Task: Create a due date automation trigger when advanced on, 2 days after a card is due add fields without custom field "Resume" set to a number greater or equal to 1 and greater or equal to 10 at 11:00 AM.
Action: Mouse moved to (1190, 96)
Screenshot: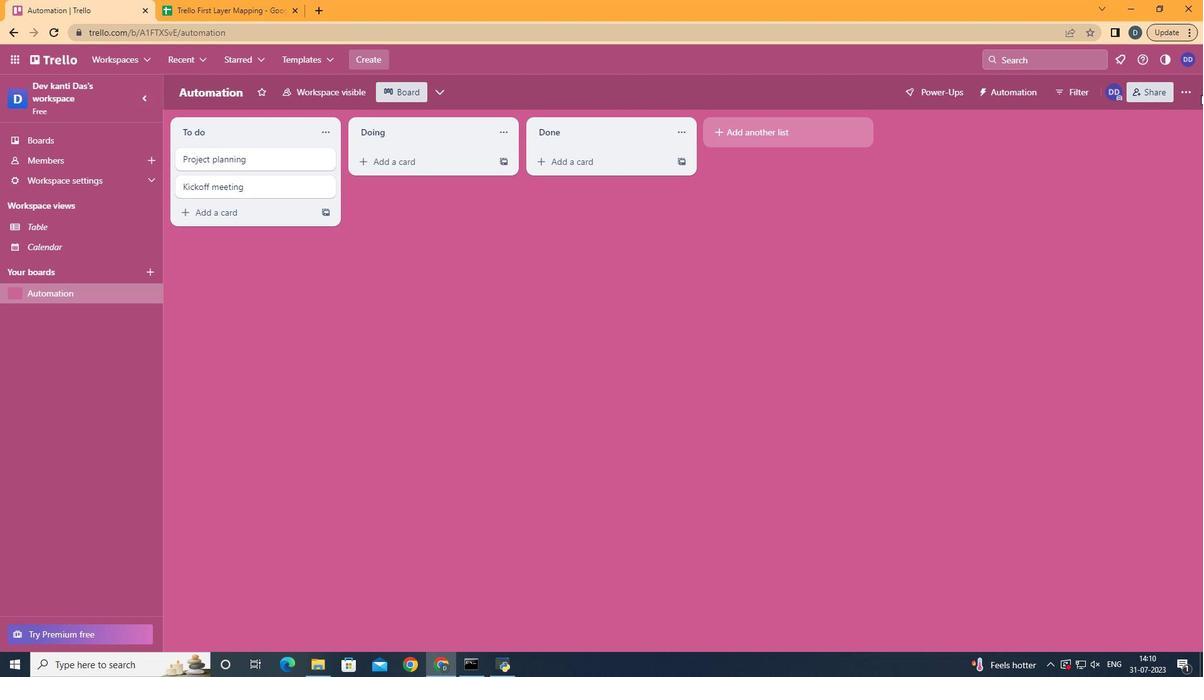 
Action: Mouse pressed left at (1190, 96)
Screenshot: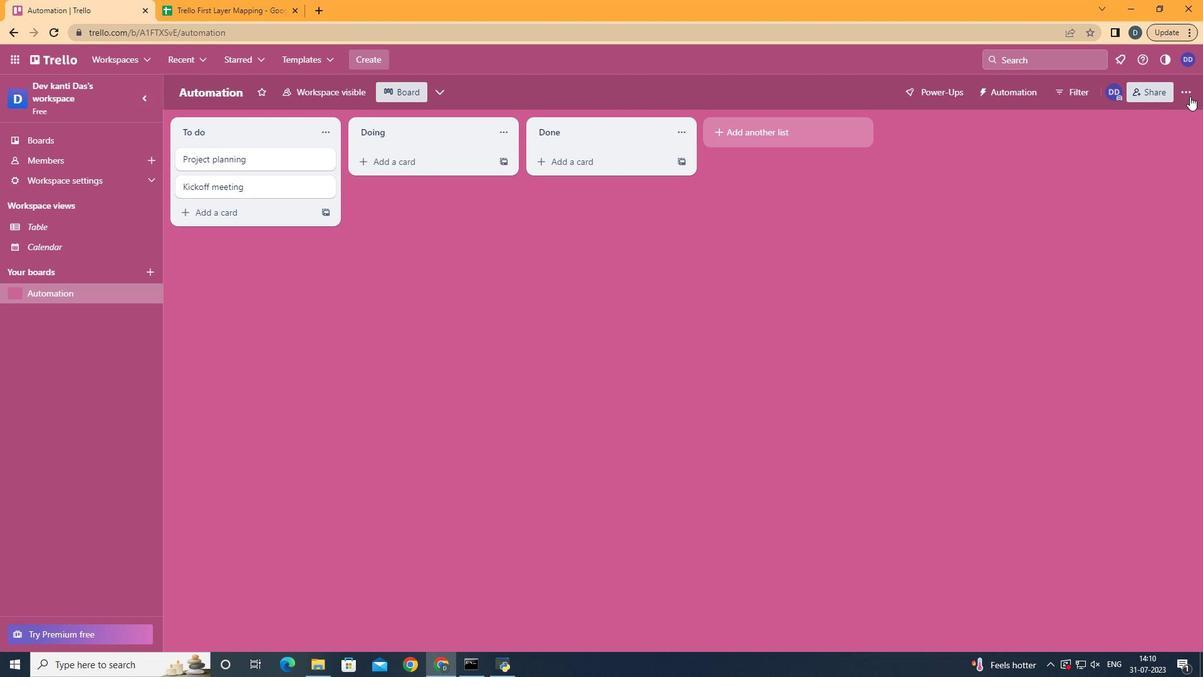 
Action: Mouse moved to (1116, 260)
Screenshot: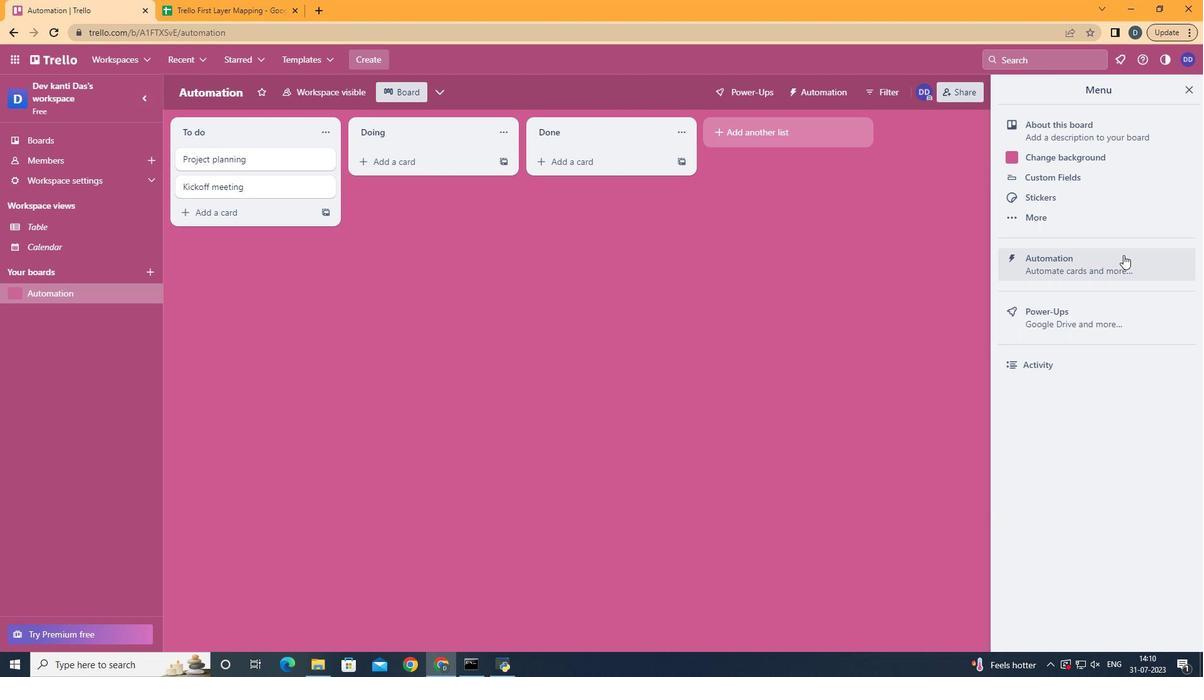 
Action: Mouse pressed left at (1116, 260)
Screenshot: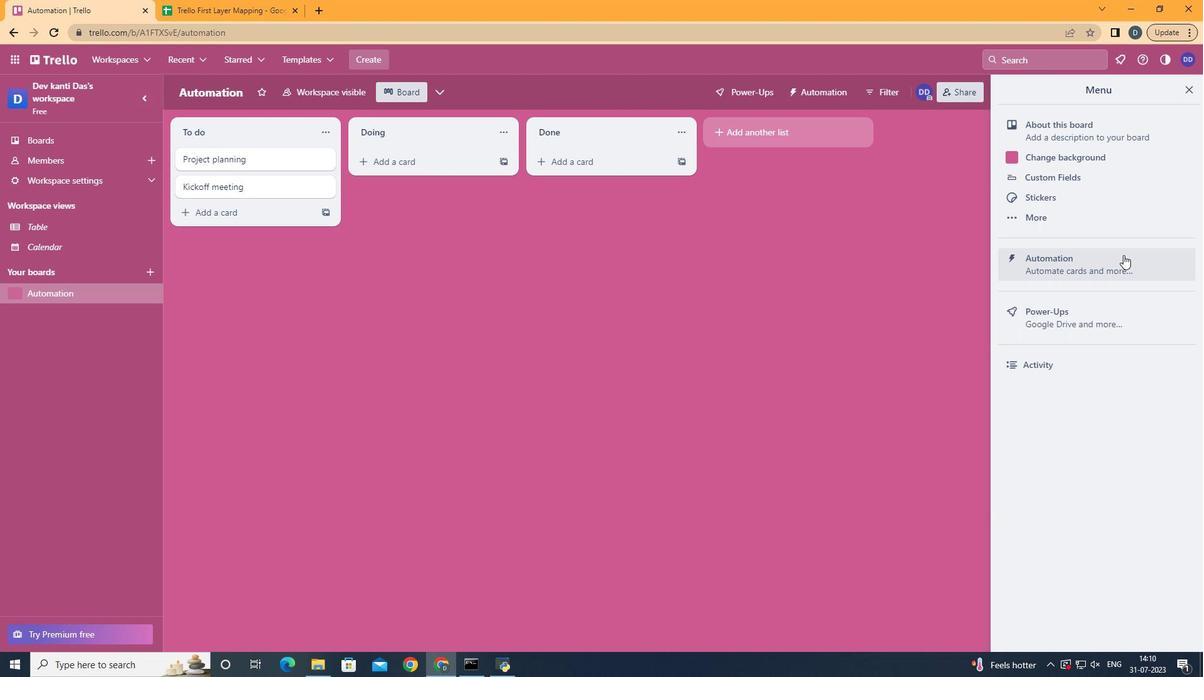 
Action: Mouse moved to (247, 250)
Screenshot: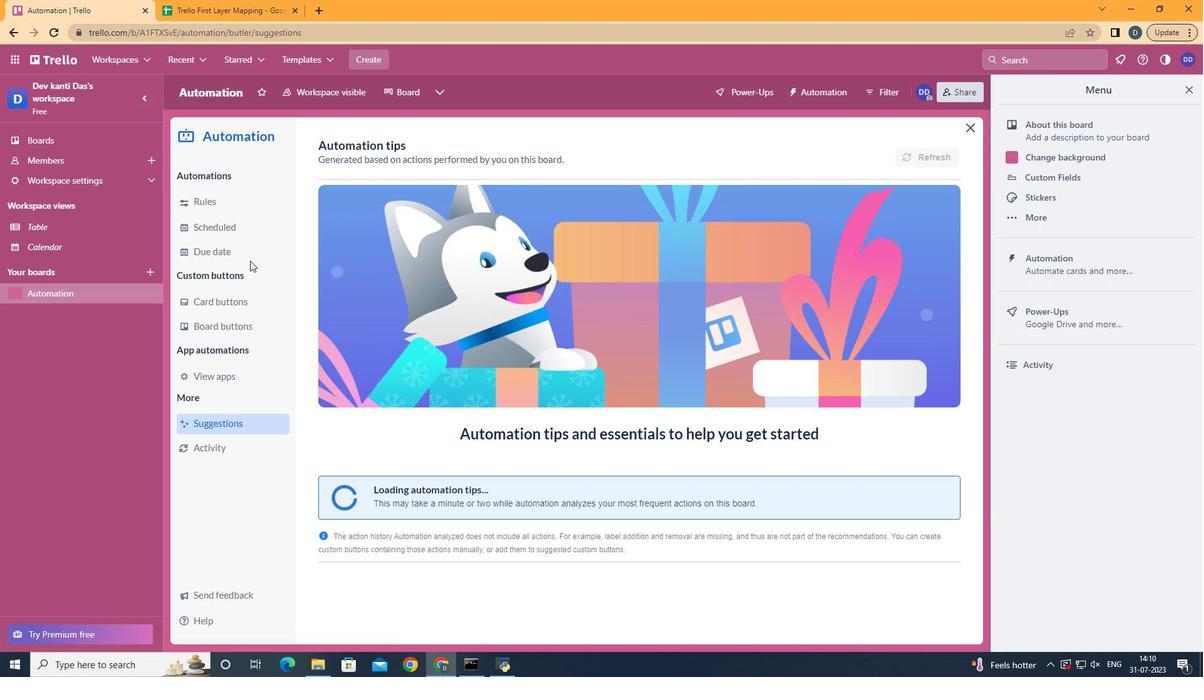 
Action: Mouse pressed left at (247, 250)
Screenshot: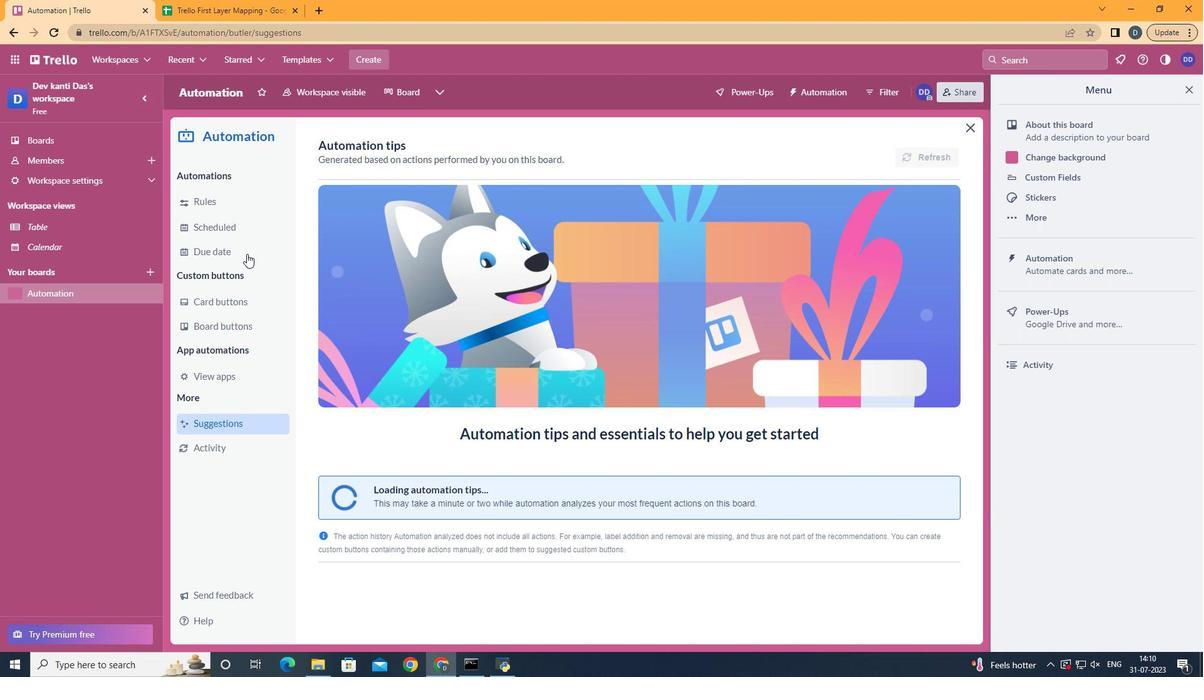 
Action: Mouse moved to (909, 141)
Screenshot: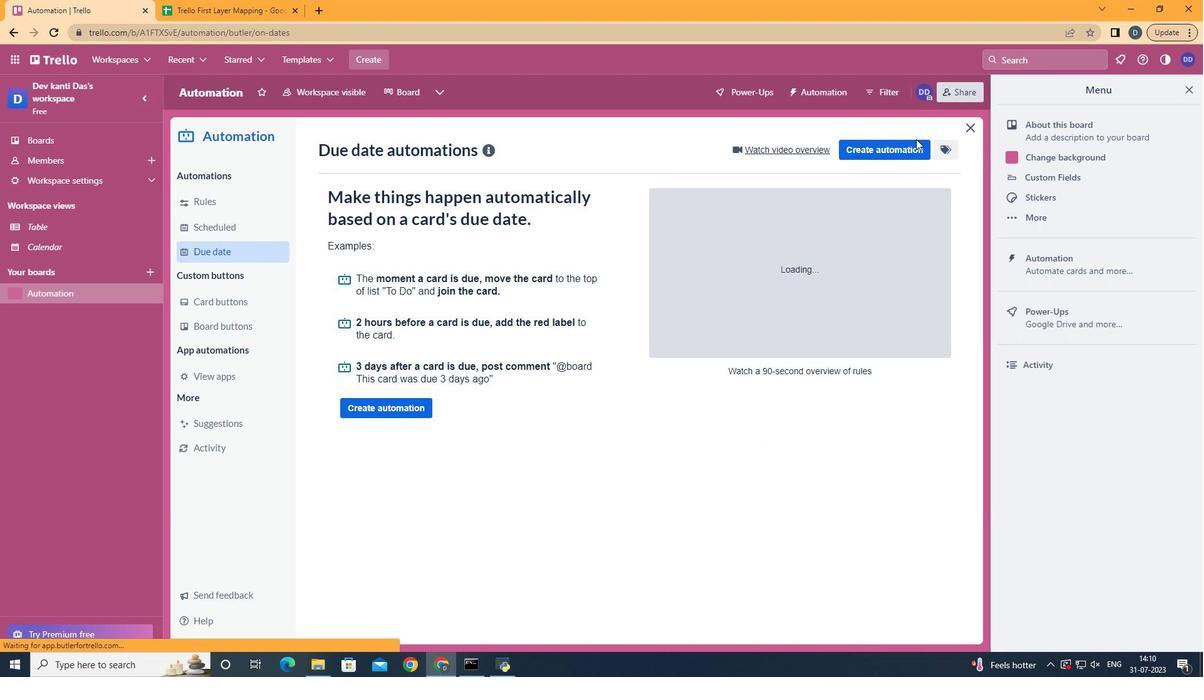 
Action: Mouse pressed left at (909, 141)
Screenshot: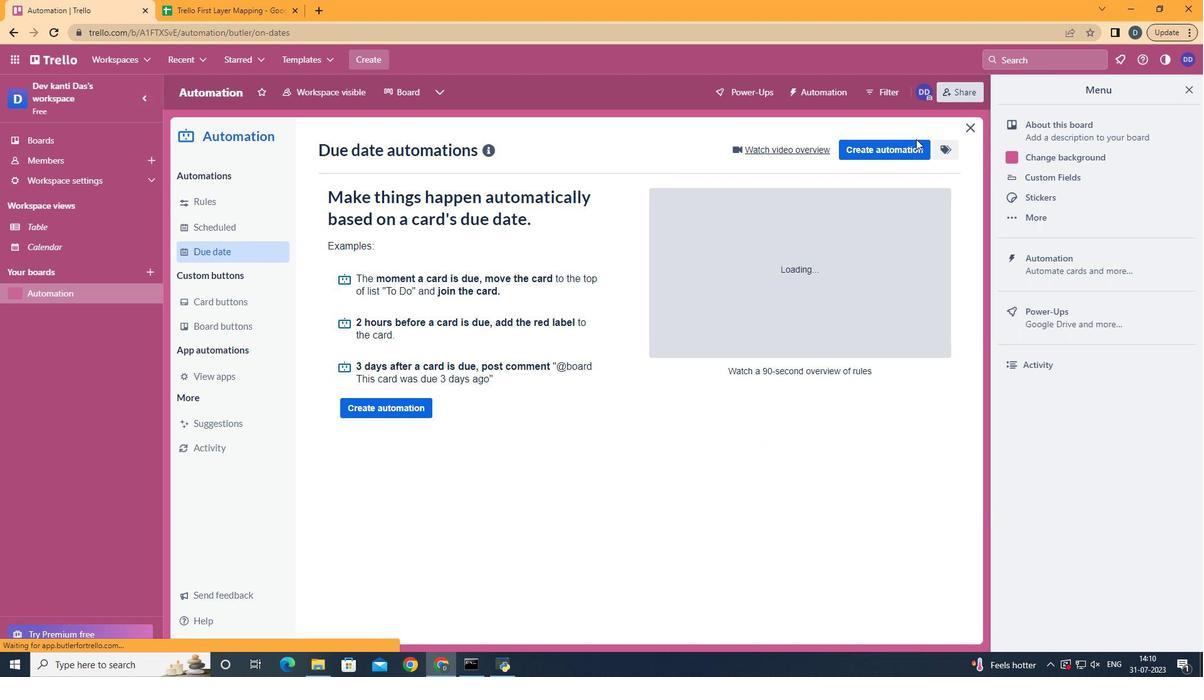
Action: Mouse moved to (616, 271)
Screenshot: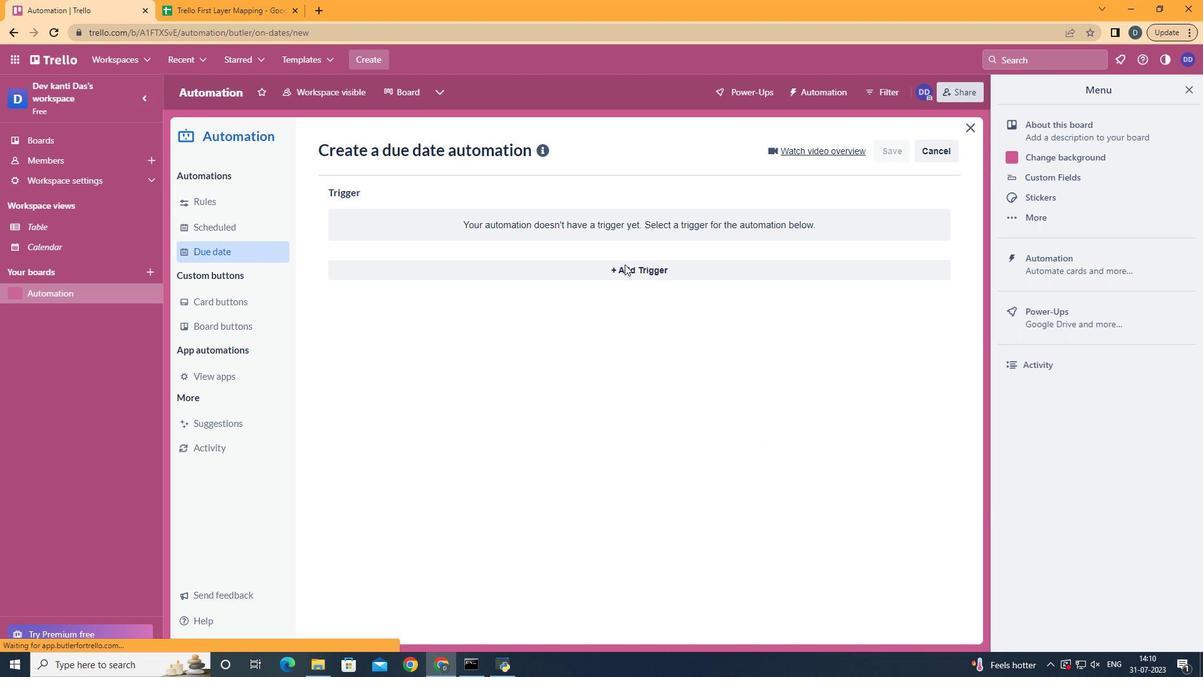 
Action: Mouse pressed left at (616, 271)
Screenshot: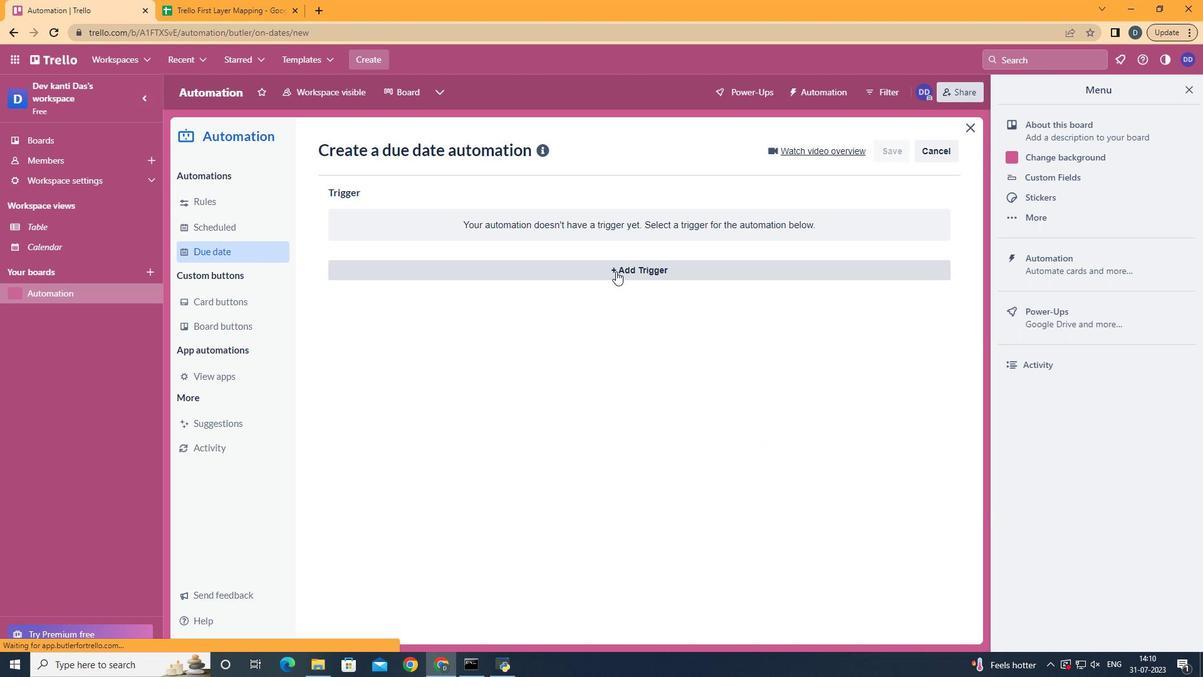 
Action: Mouse moved to (446, 505)
Screenshot: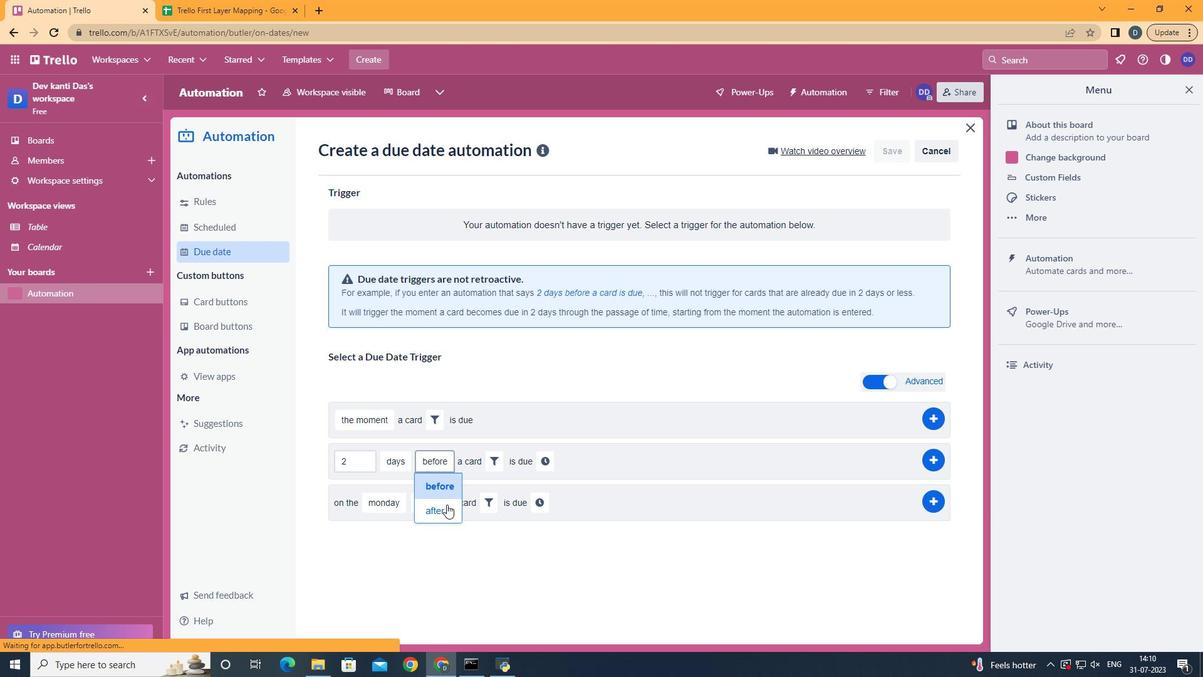 
Action: Mouse pressed left at (446, 505)
Screenshot: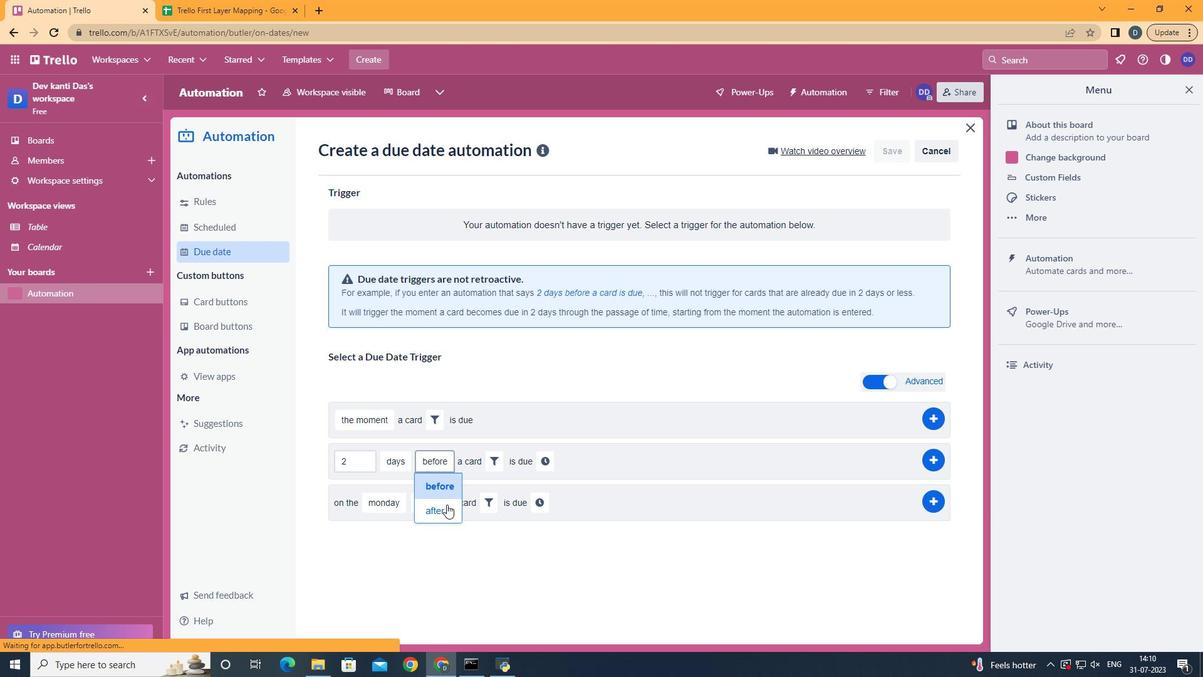 
Action: Mouse moved to (489, 469)
Screenshot: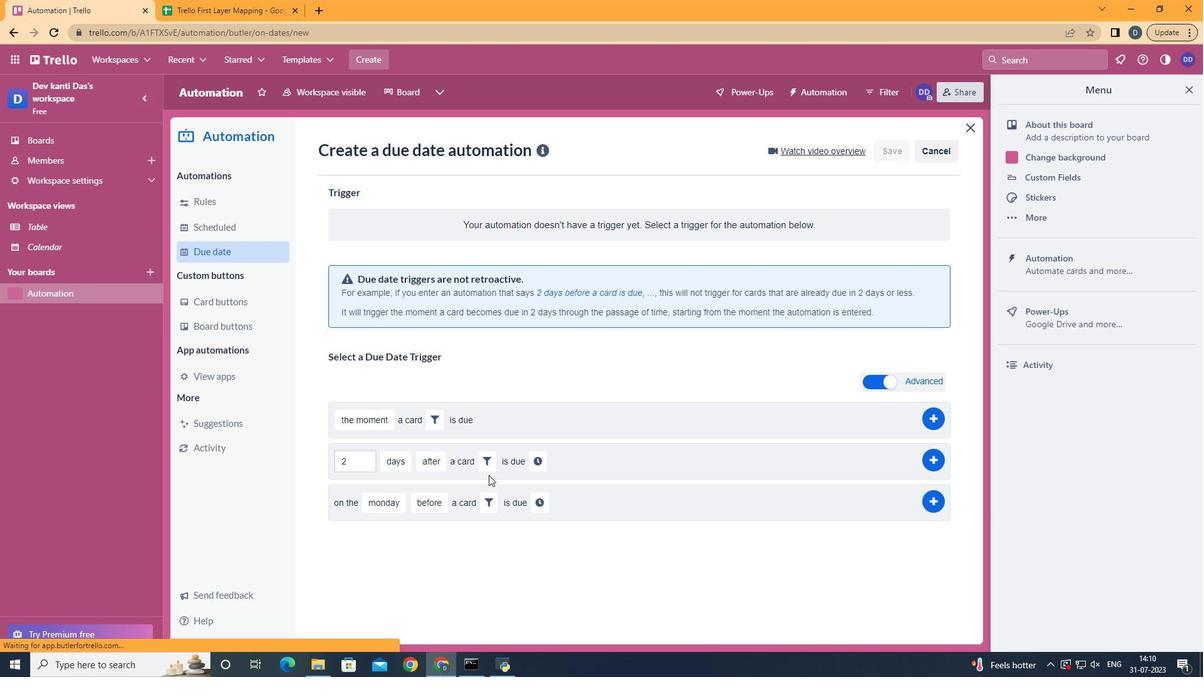 
Action: Mouse pressed left at (489, 469)
Screenshot: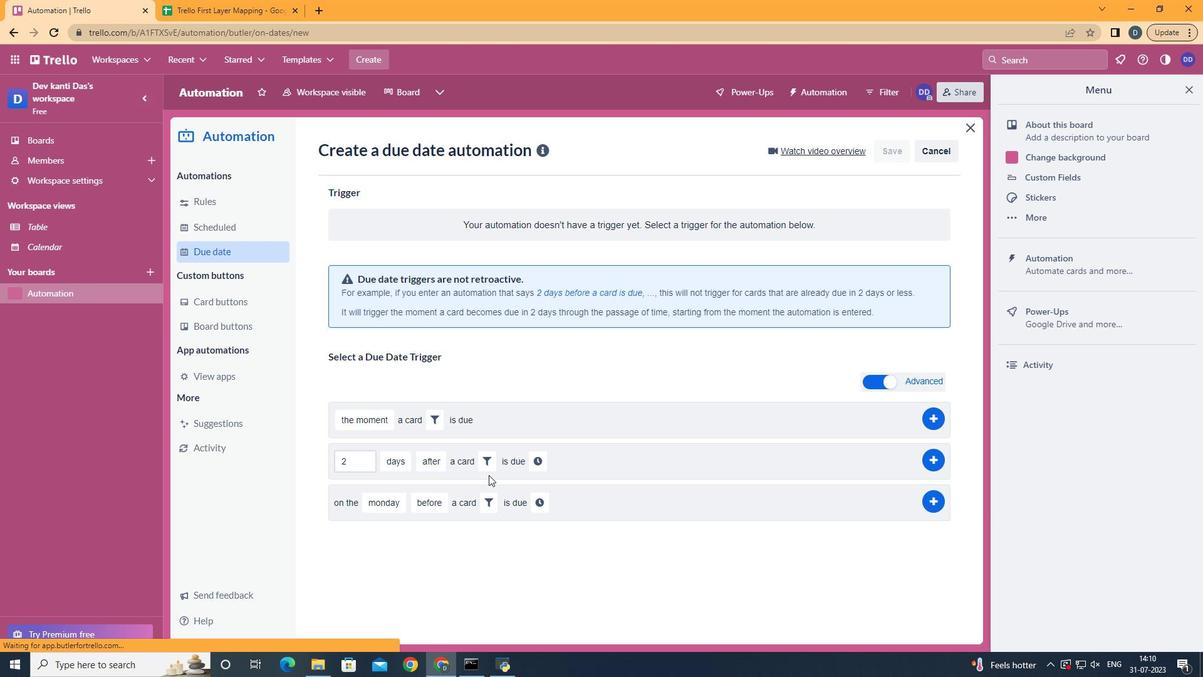 
Action: Mouse moved to (699, 505)
Screenshot: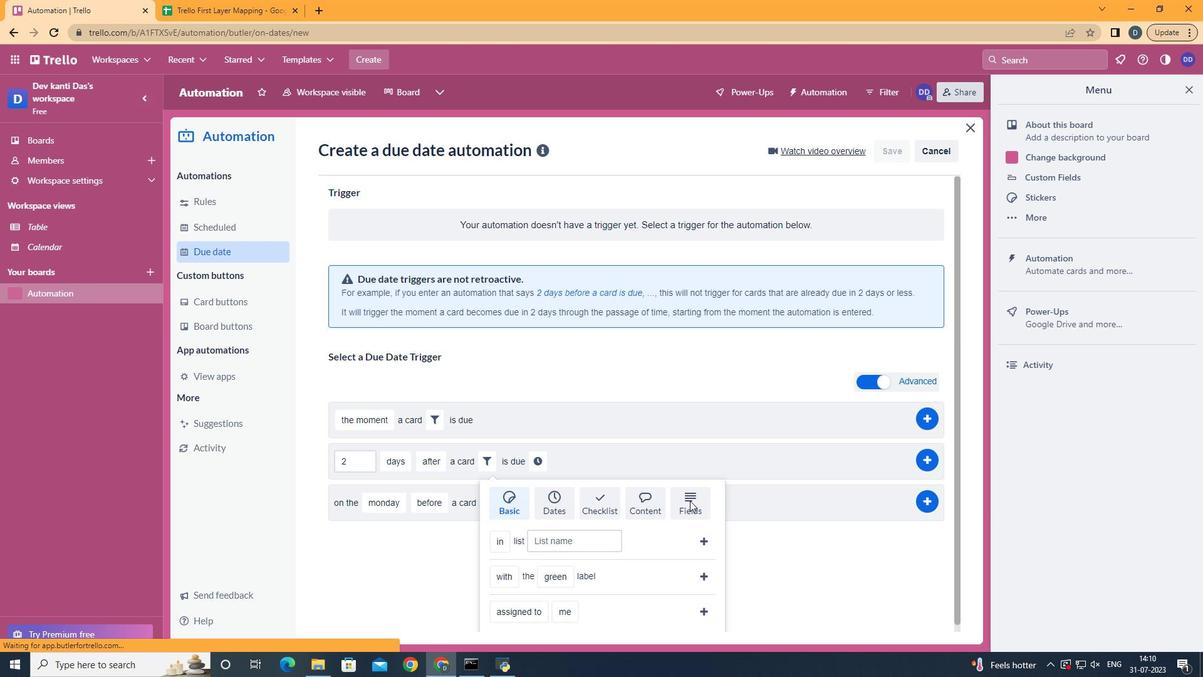 
Action: Mouse pressed left at (699, 505)
Screenshot: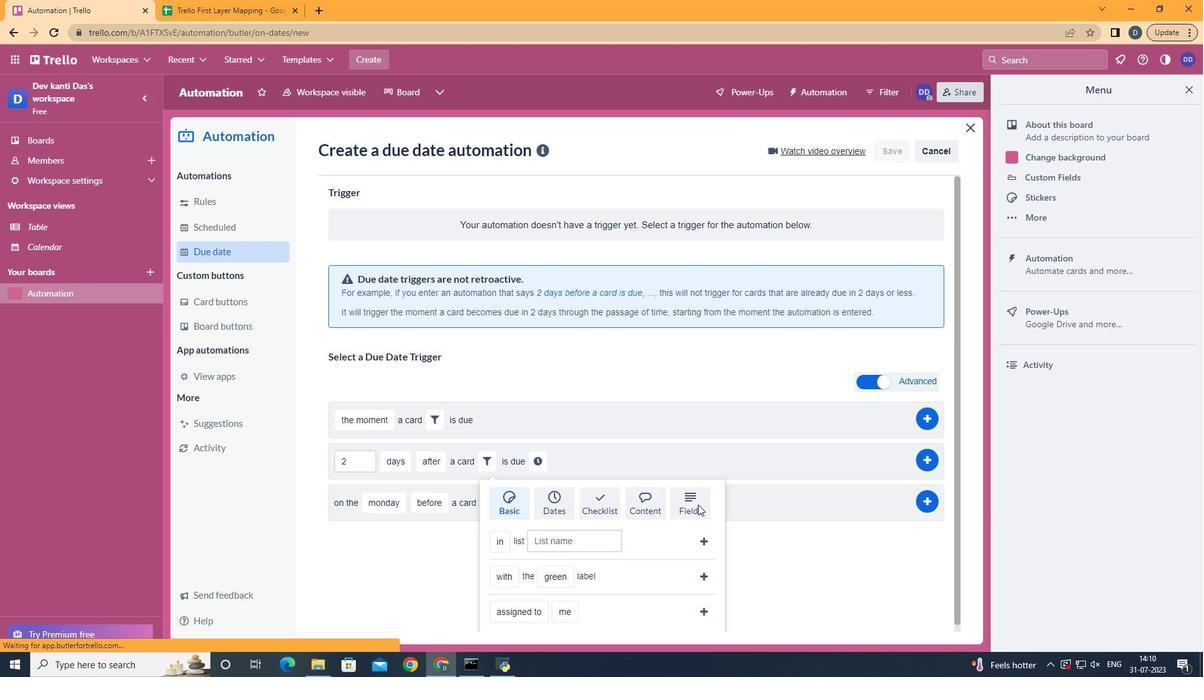 
Action: Mouse scrolled (699, 504) with delta (0, 0)
Screenshot: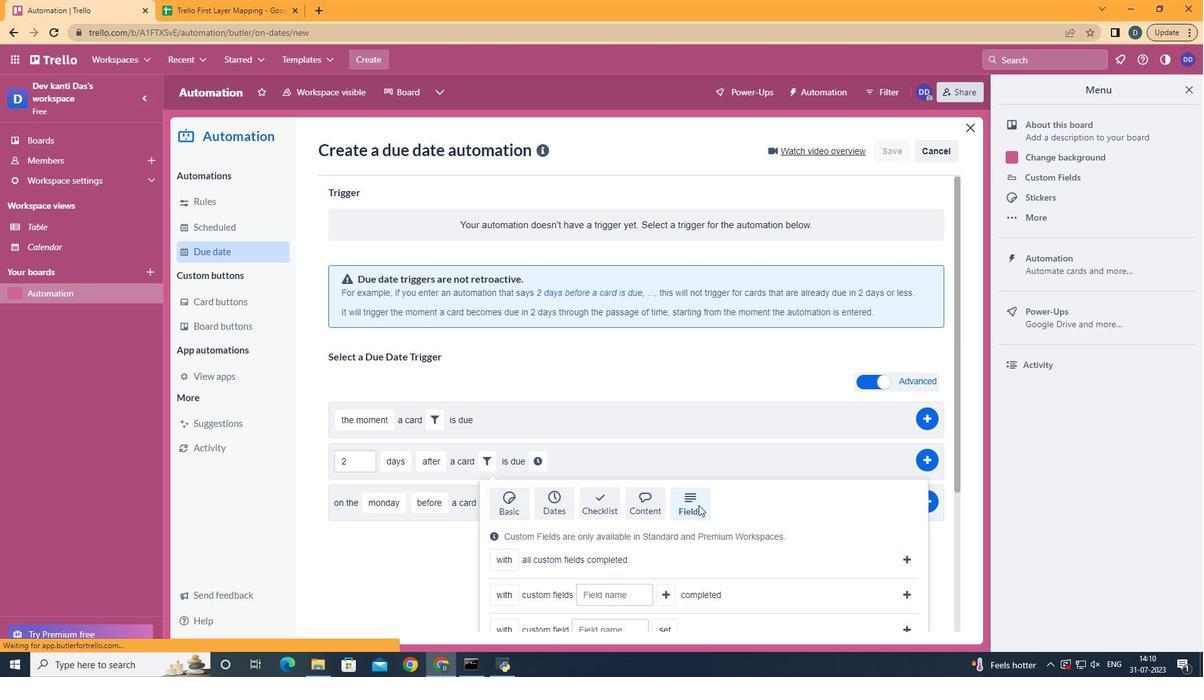 
Action: Mouse scrolled (699, 504) with delta (0, 0)
Screenshot: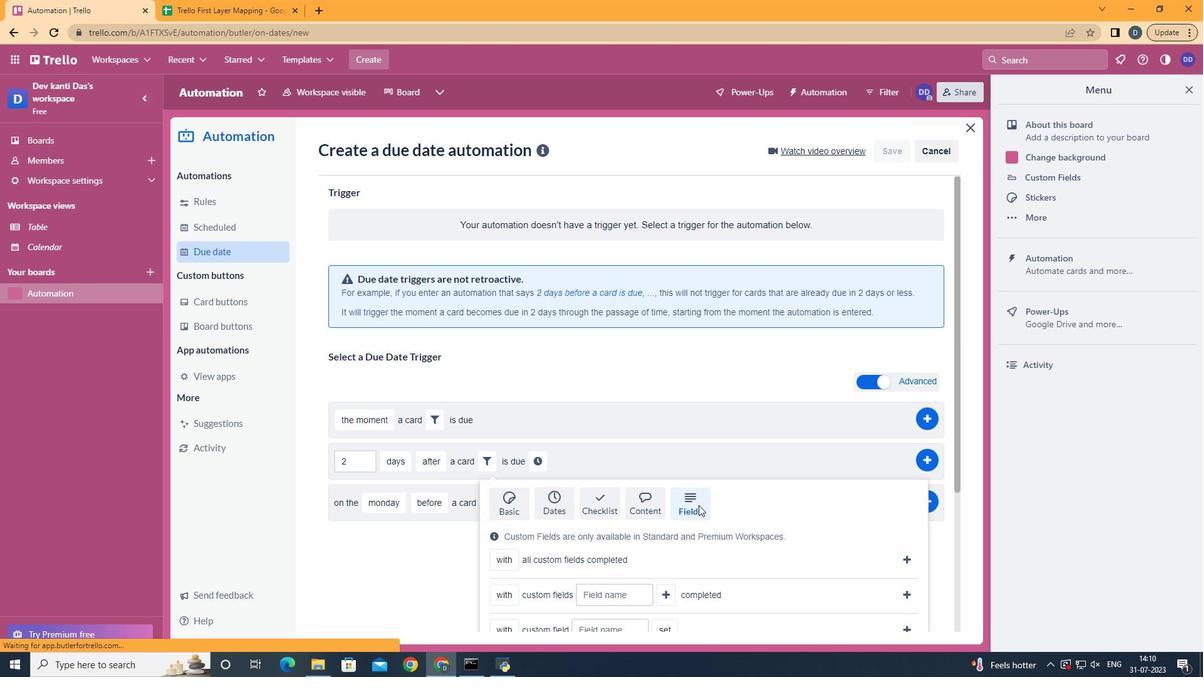 
Action: Mouse scrolled (699, 504) with delta (0, 0)
Screenshot: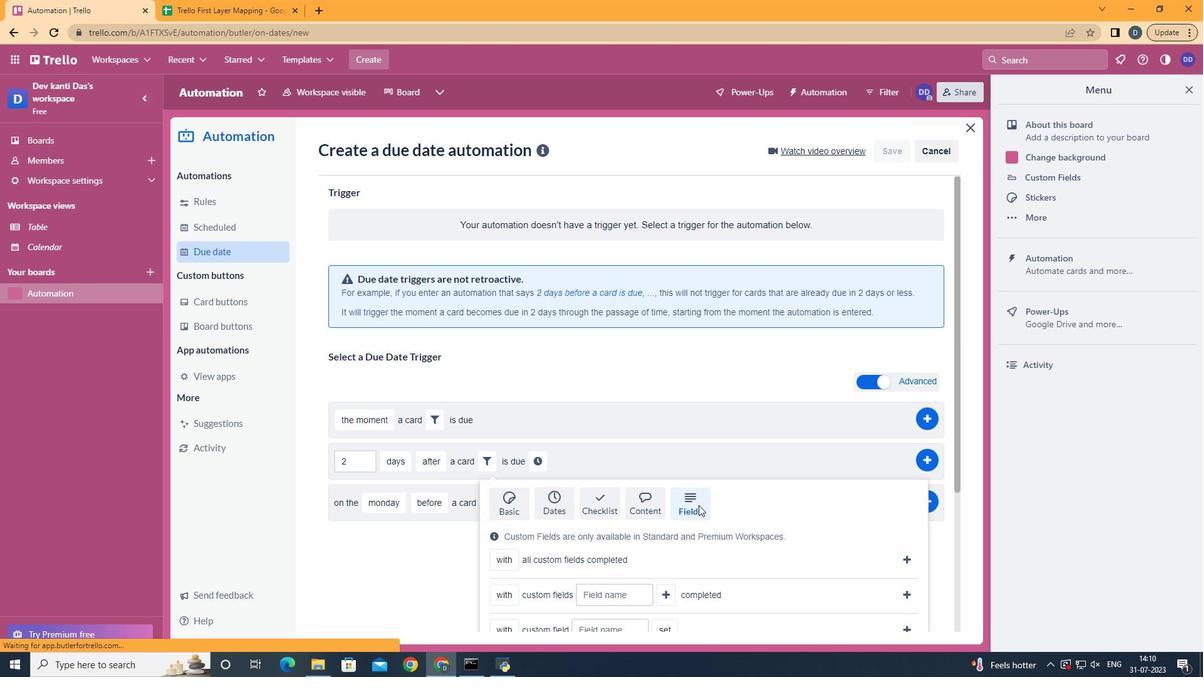 
Action: Mouse scrolled (699, 504) with delta (0, 0)
Screenshot: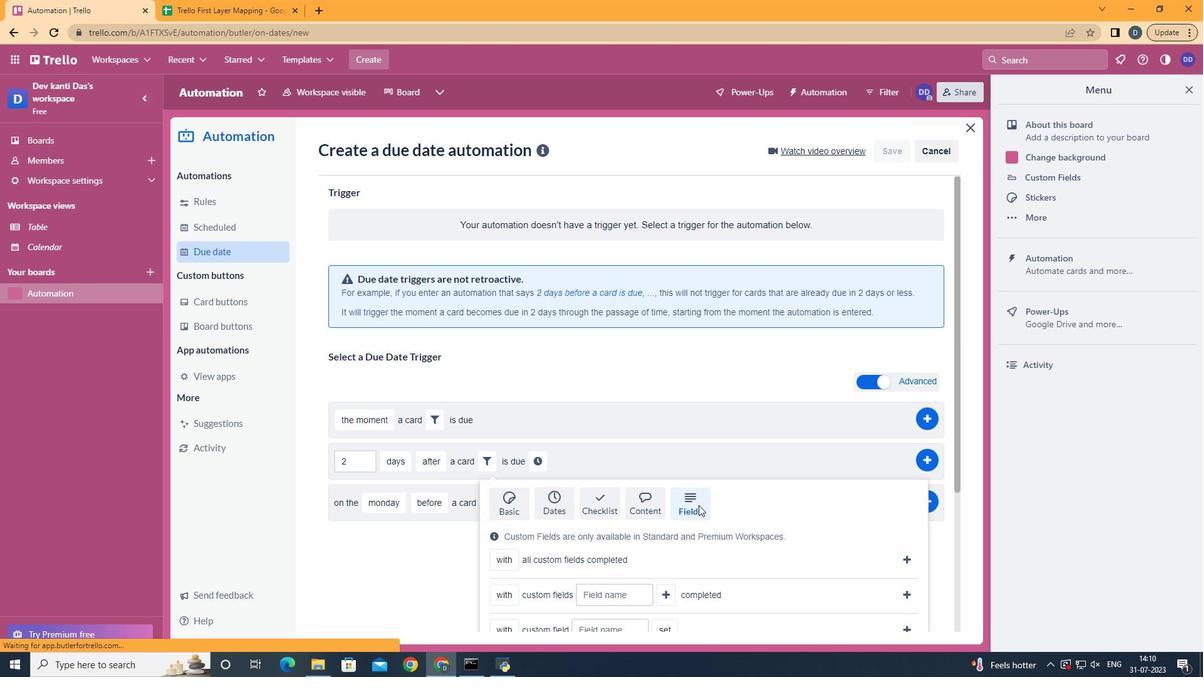 
Action: Mouse scrolled (699, 504) with delta (0, 0)
Screenshot: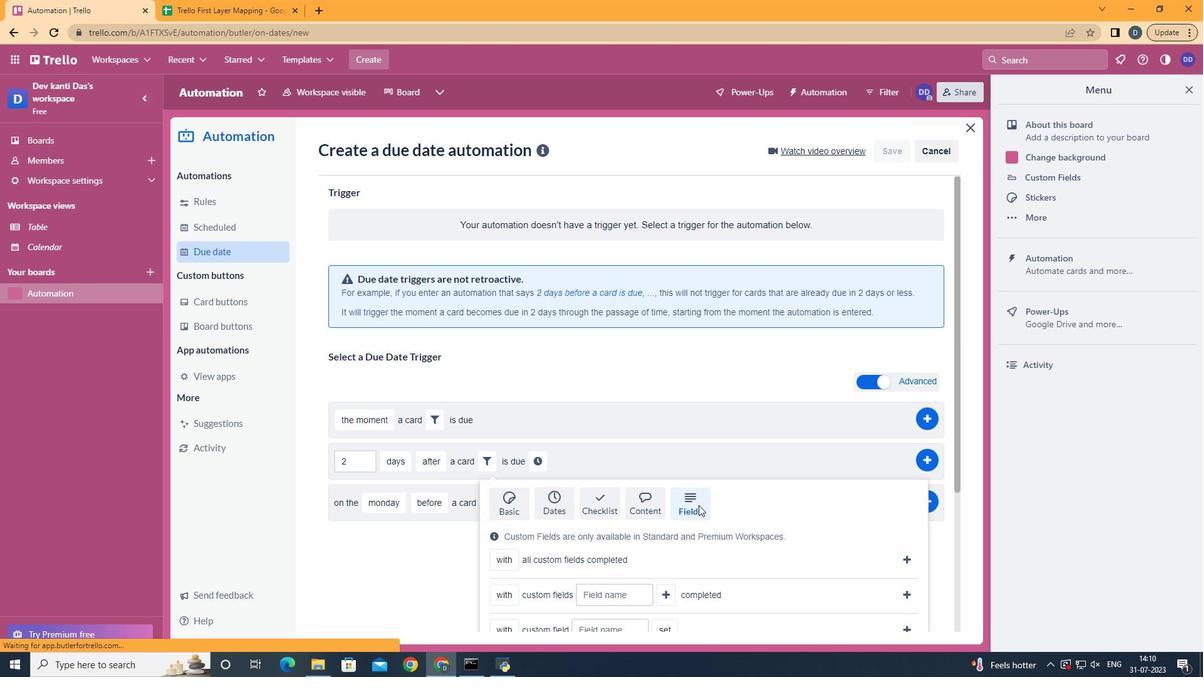 
Action: Mouse moved to (504, 583)
Screenshot: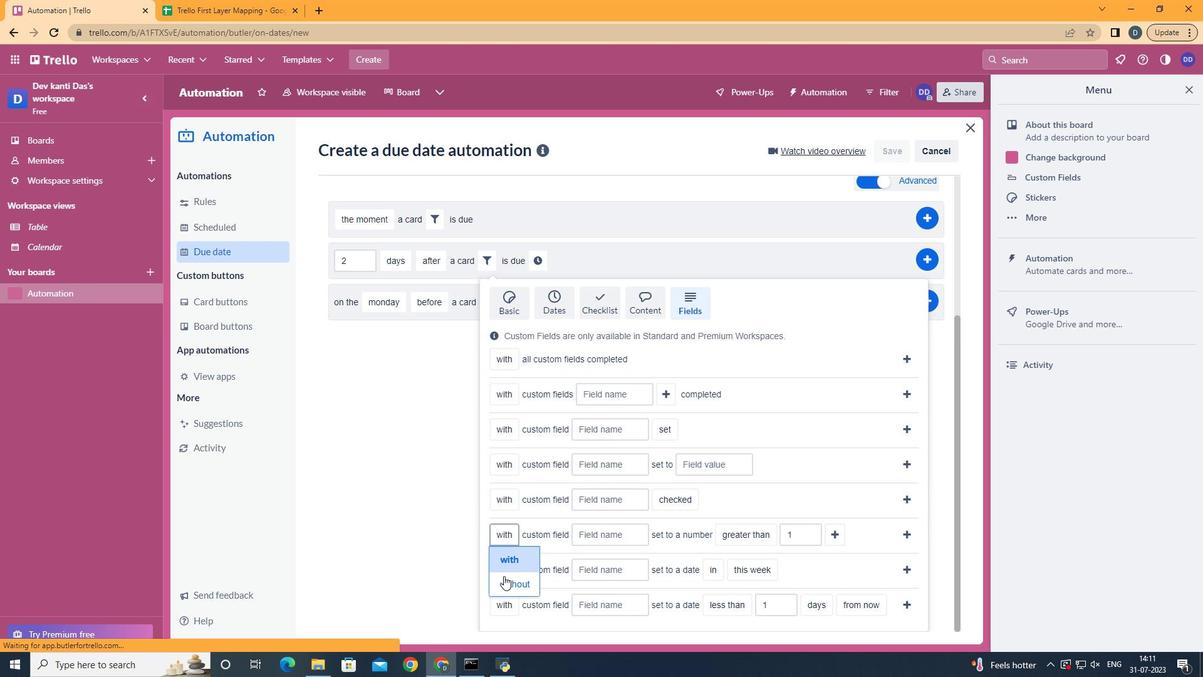 
Action: Mouse pressed left at (504, 583)
Screenshot: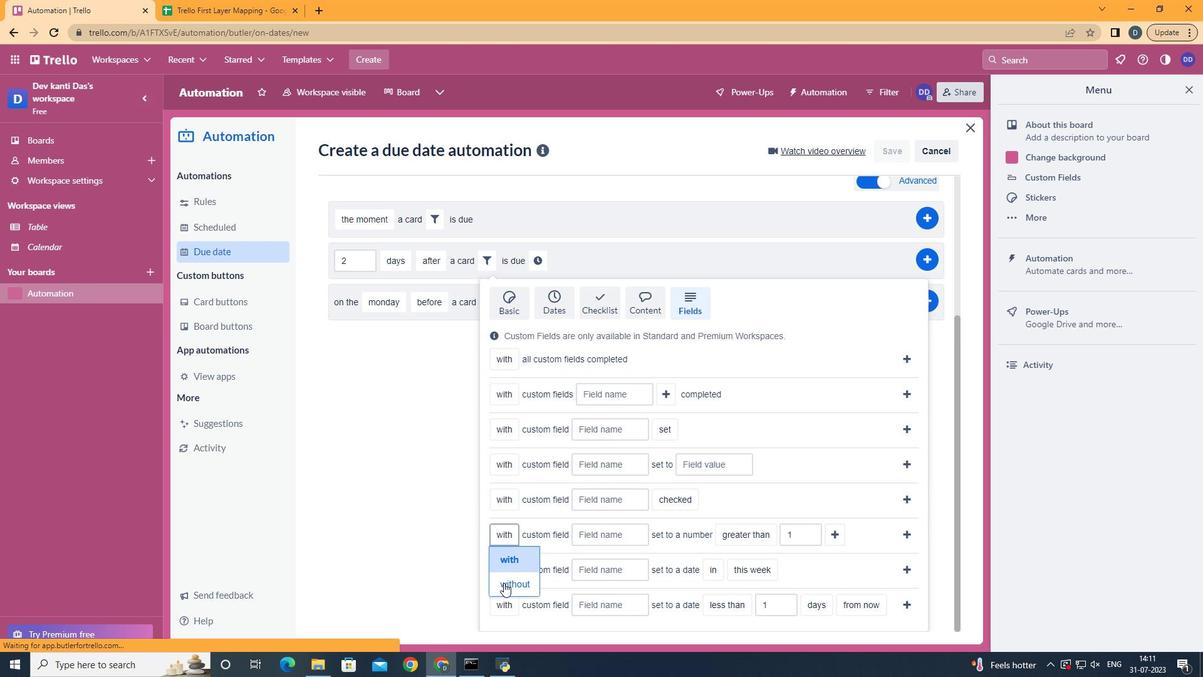 
Action: Mouse moved to (630, 534)
Screenshot: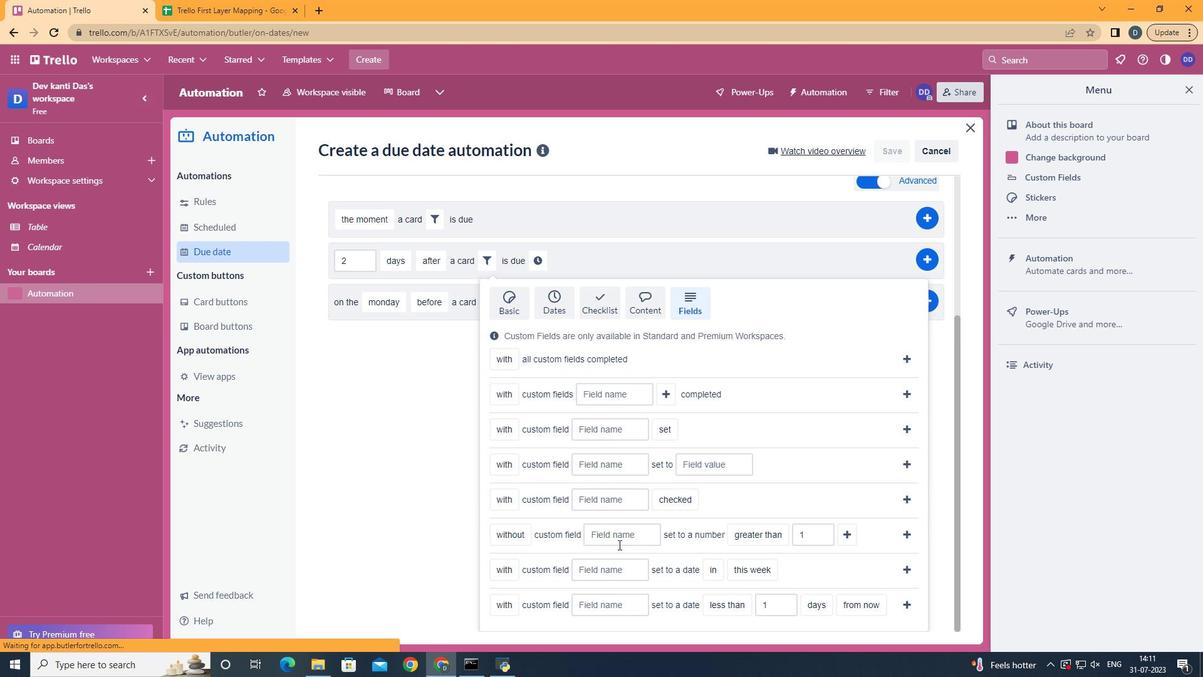
Action: Mouse pressed left at (630, 534)
Screenshot: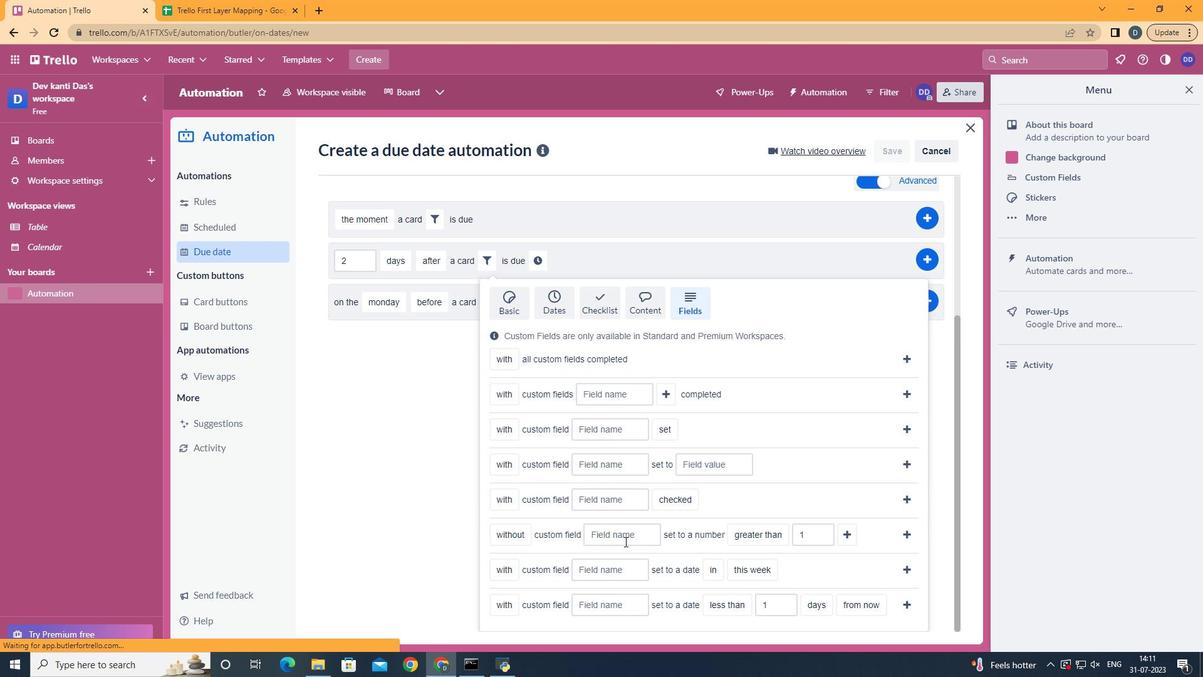 
Action: Key pressed <Key.shift>Resume
Screenshot: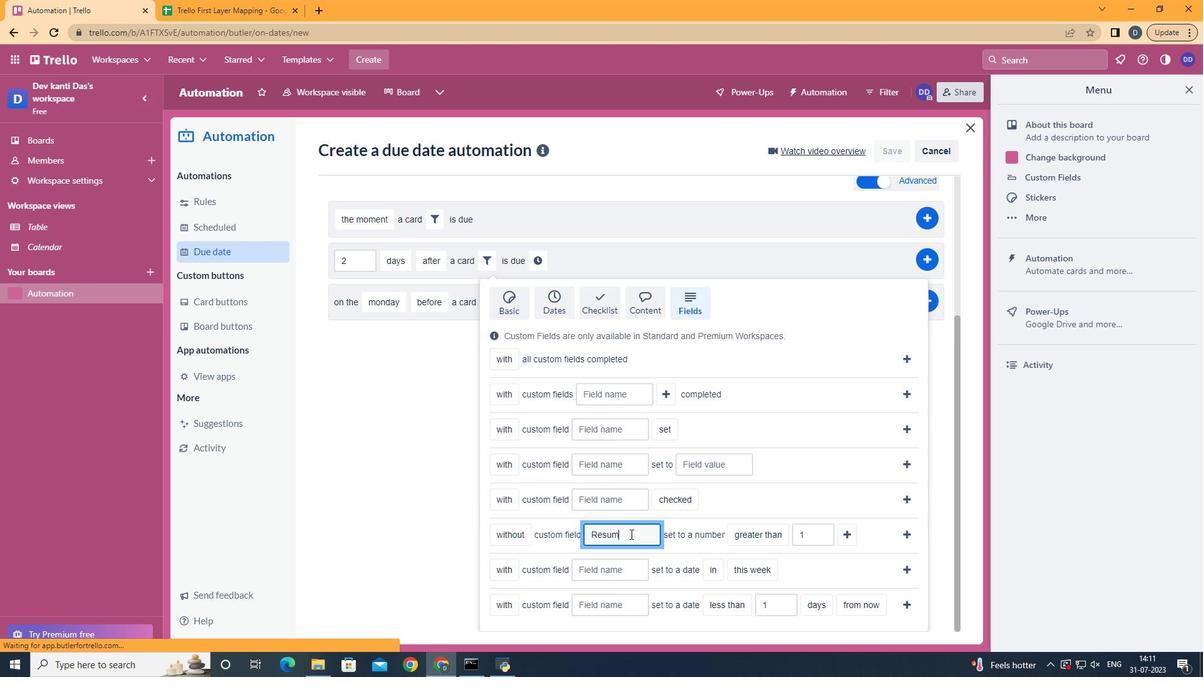 
Action: Mouse moved to (783, 460)
Screenshot: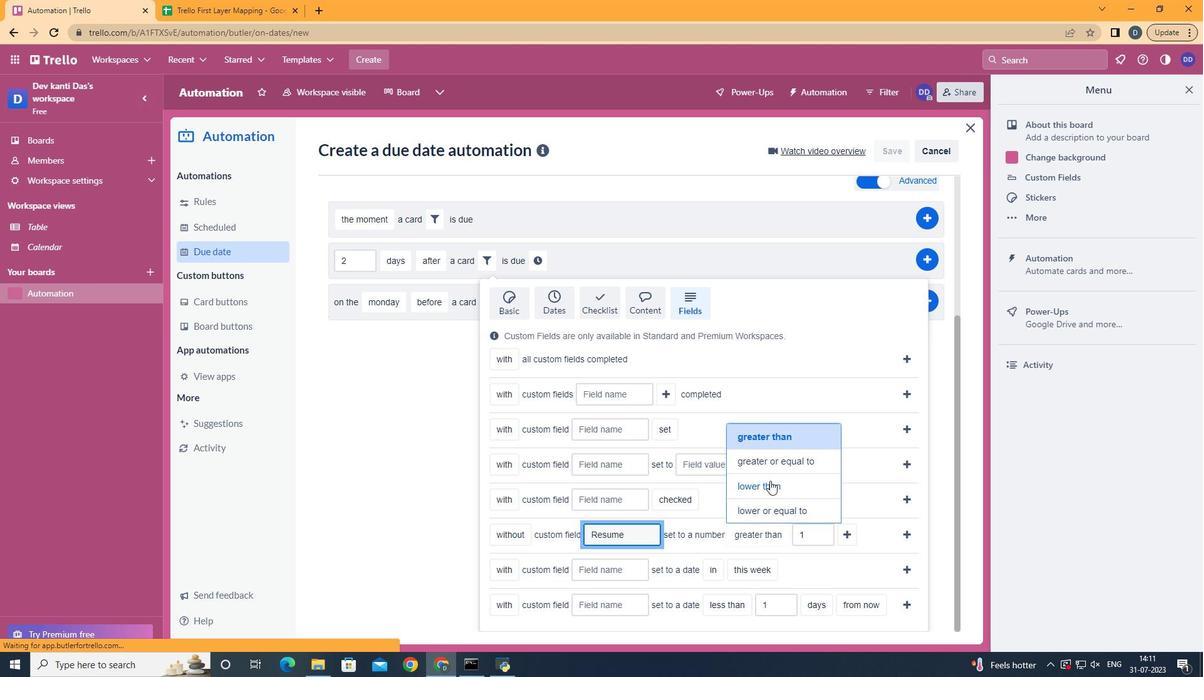 
Action: Mouse pressed left at (783, 460)
Screenshot: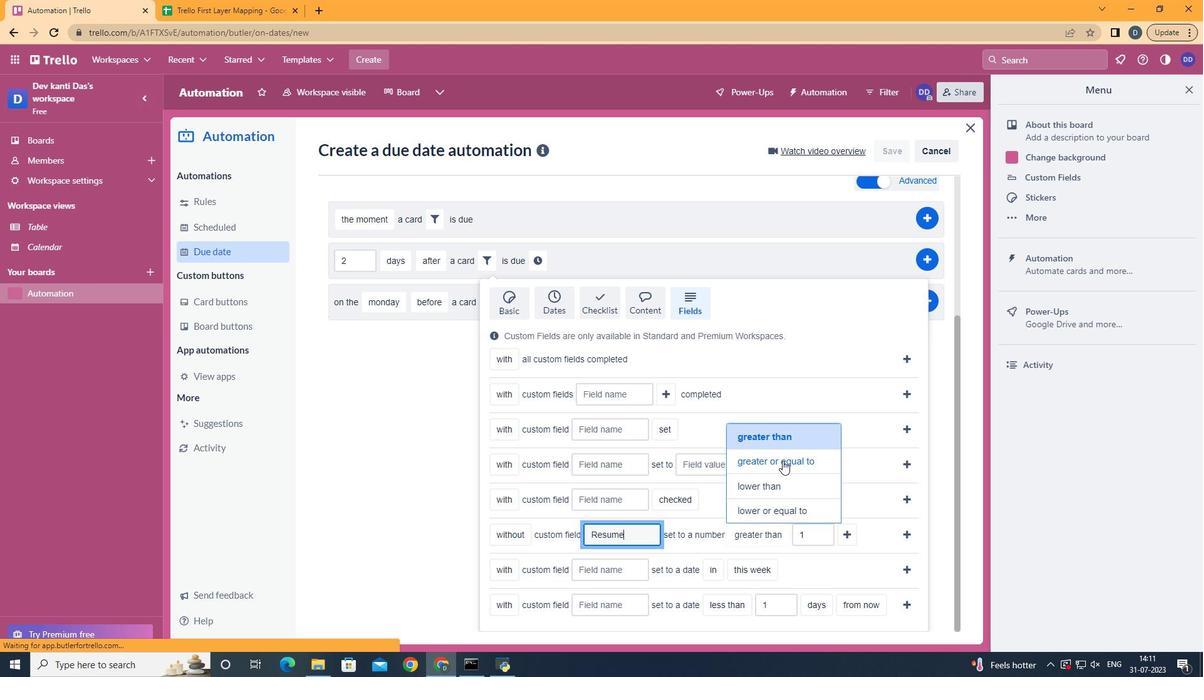
Action: Mouse moved to (870, 528)
Screenshot: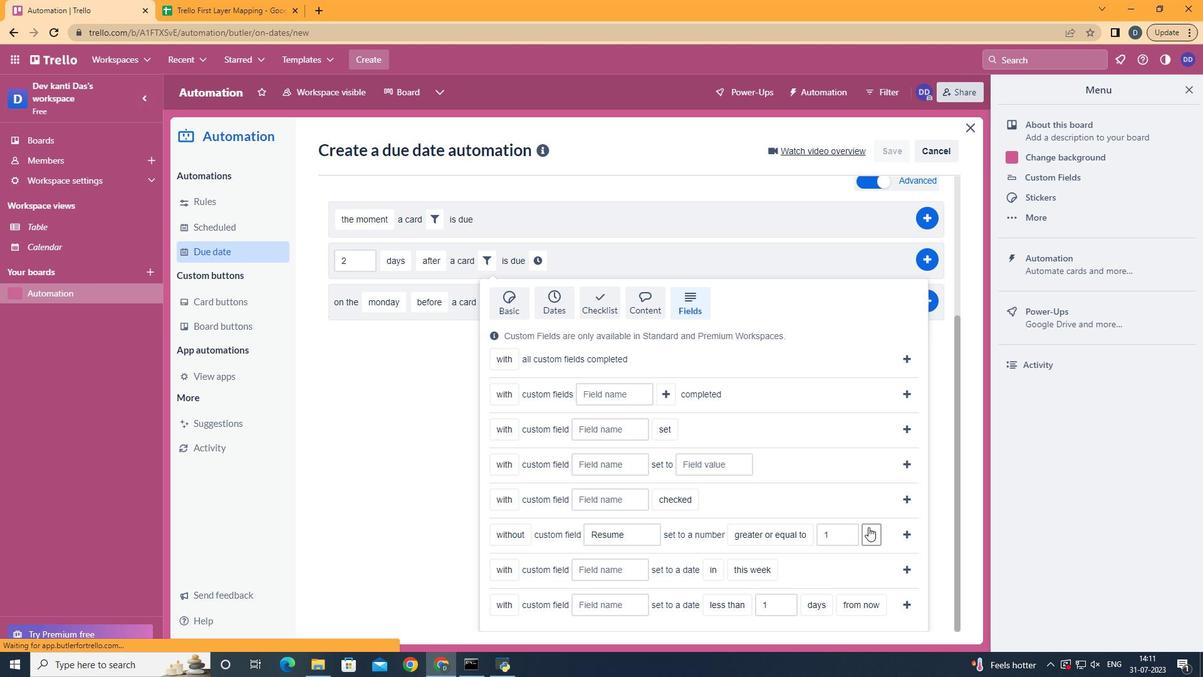 
Action: Mouse pressed left at (870, 528)
Screenshot: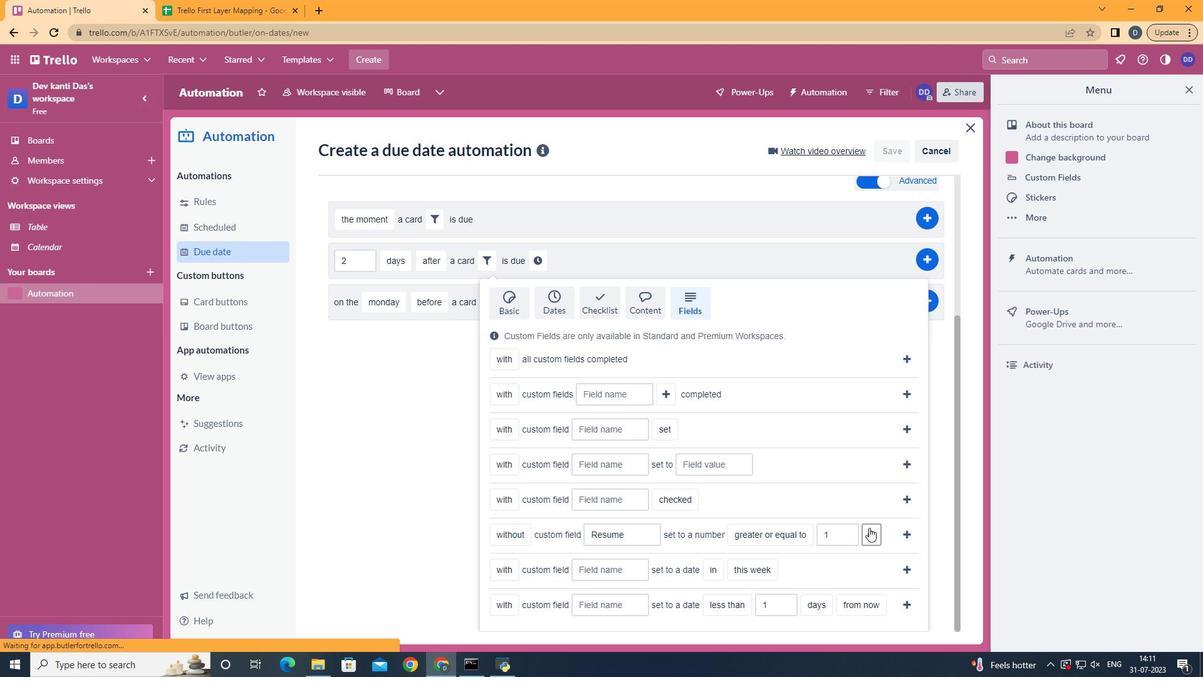 
Action: Mouse moved to (563, 537)
Screenshot: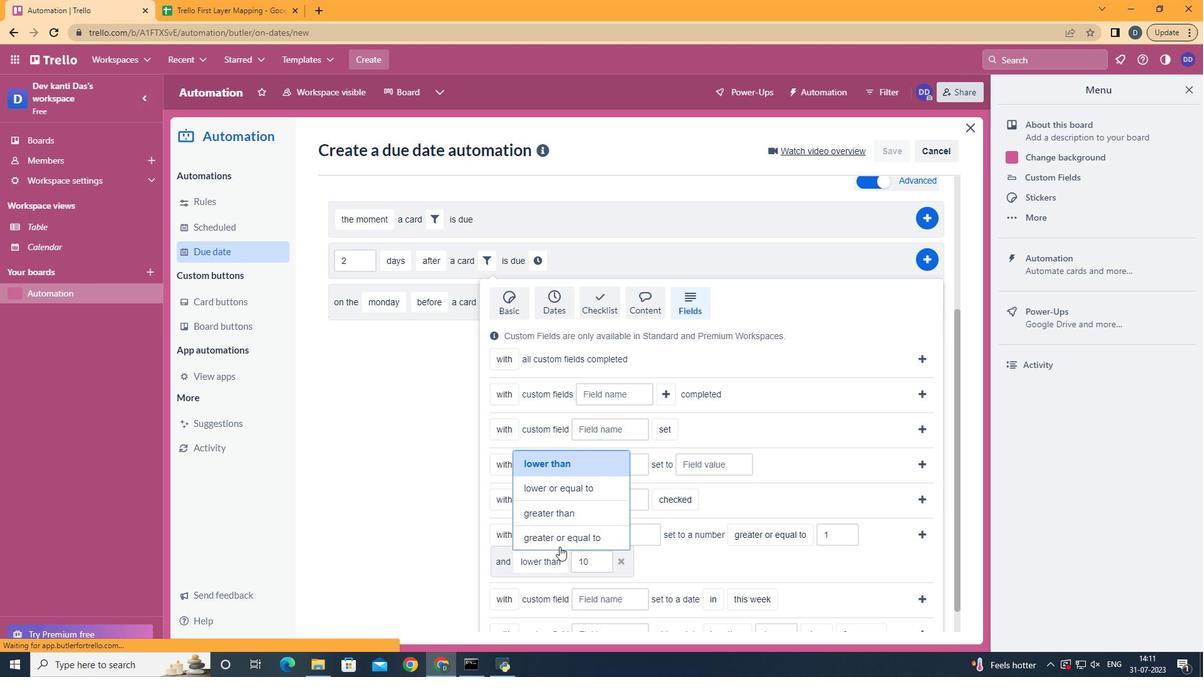 
Action: Mouse pressed left at (563, 537)
Screenshot: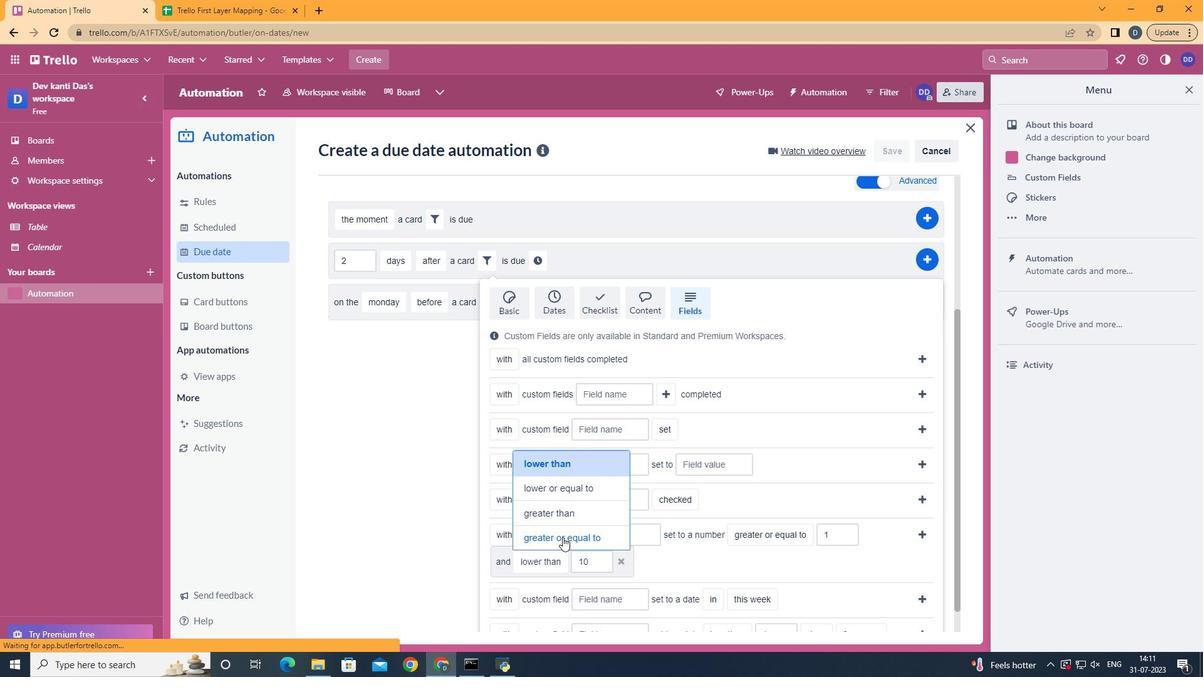 
Action: Mouse moved to (919, 537)
Screenshot: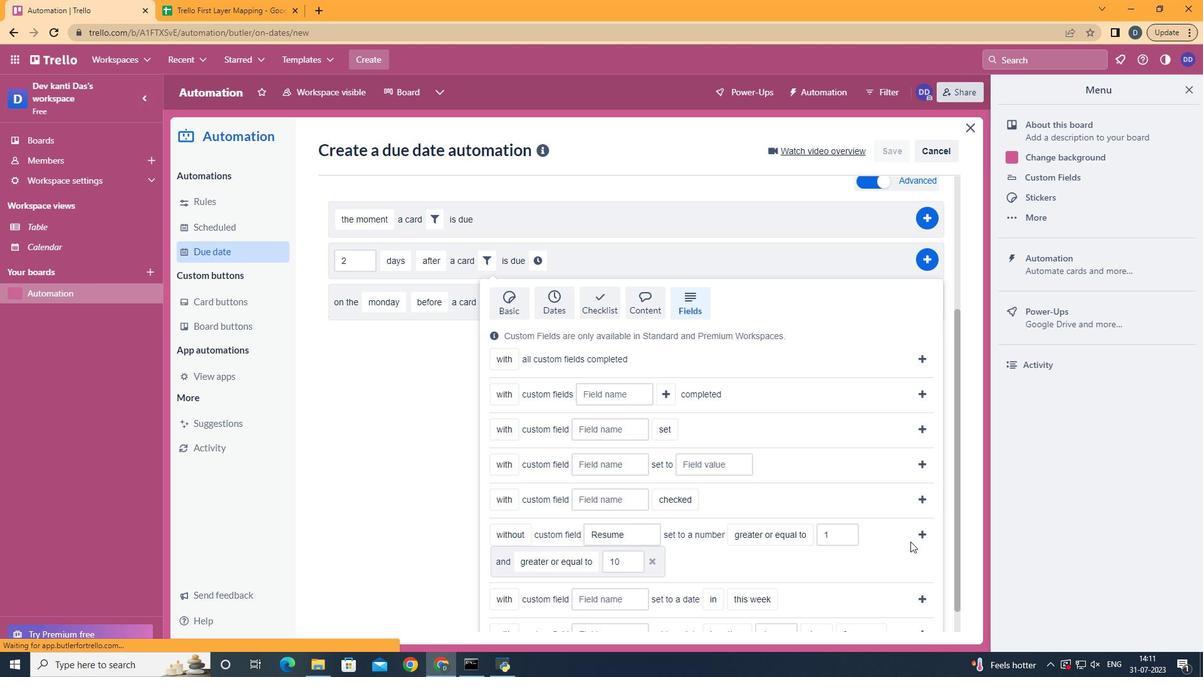 
Action: Mouse pressed left at (919, 537)
Screenshot: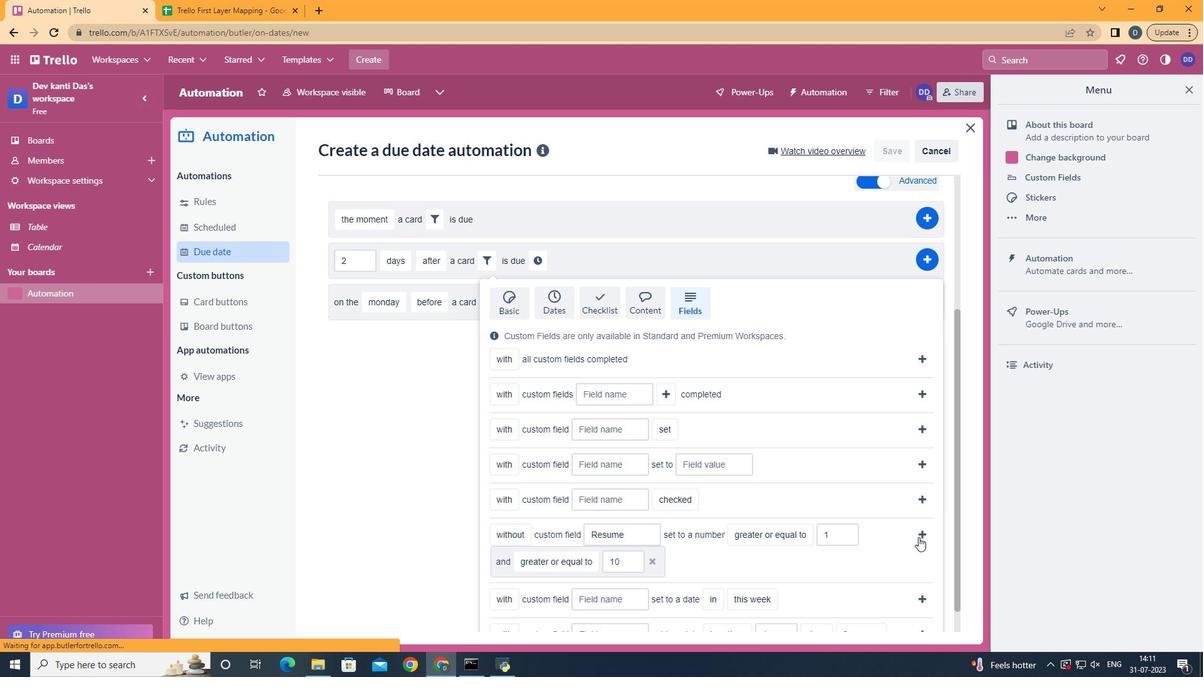 
Action: Mouse moved to (365, 486)
Screenshot: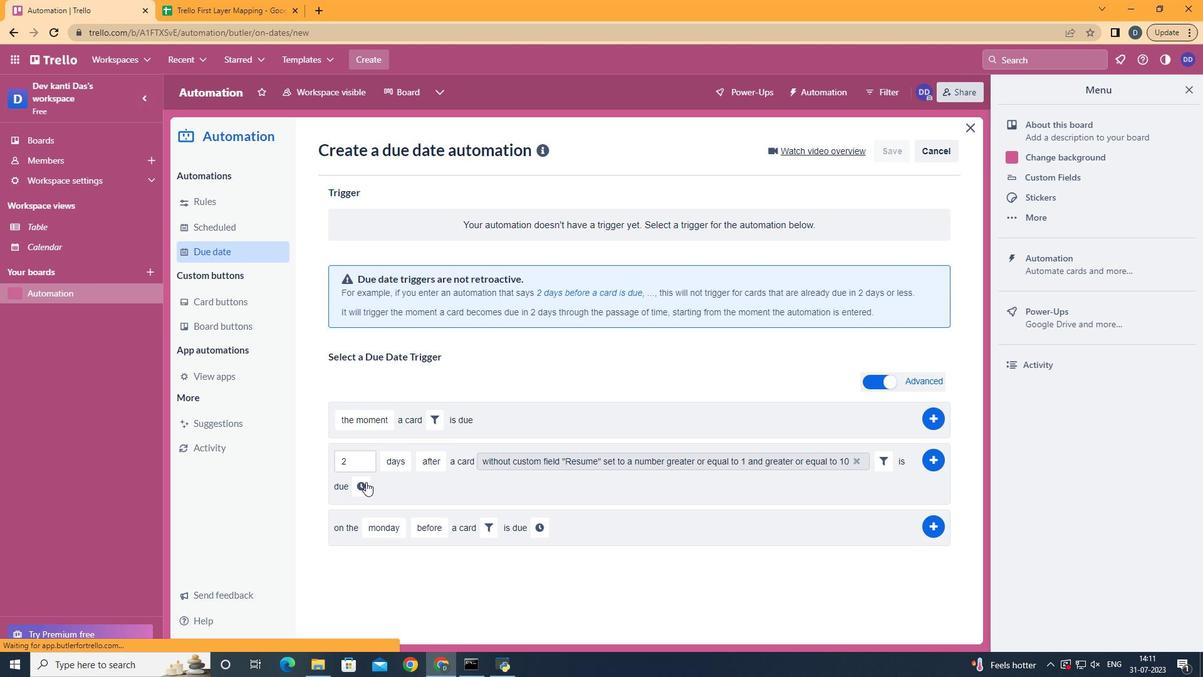 
Action: Mouse pressed left at (365, 486)
Screenshot: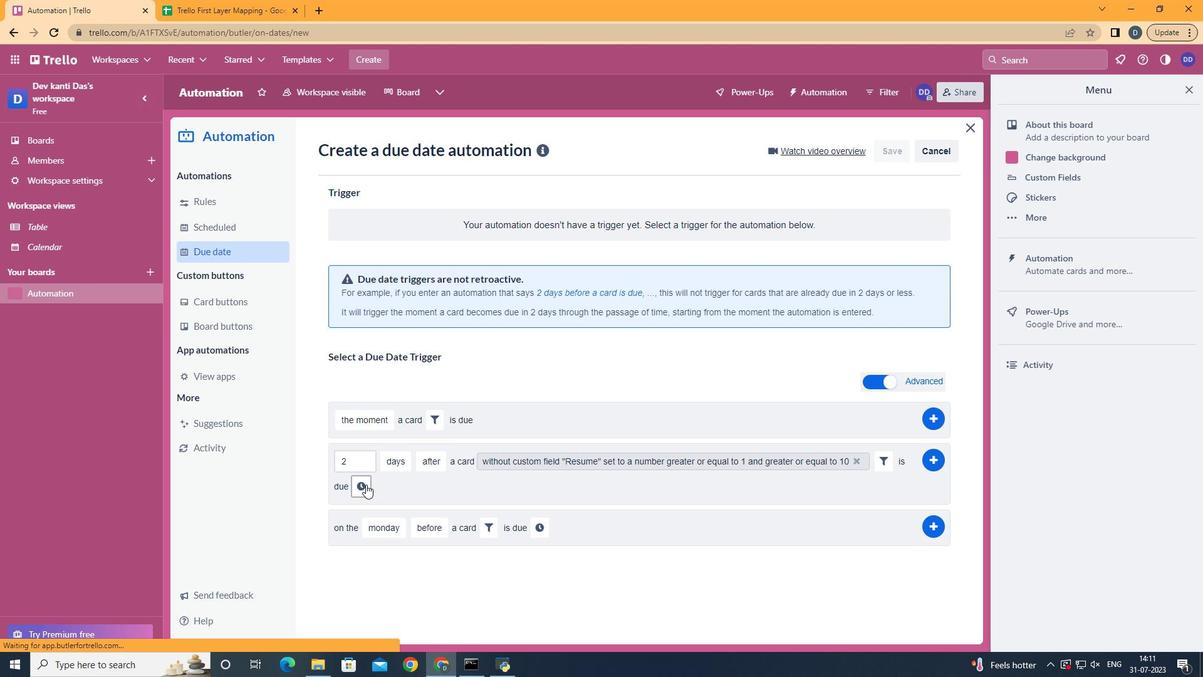
Action: Mouse moved to (384, 491)
Screenshot: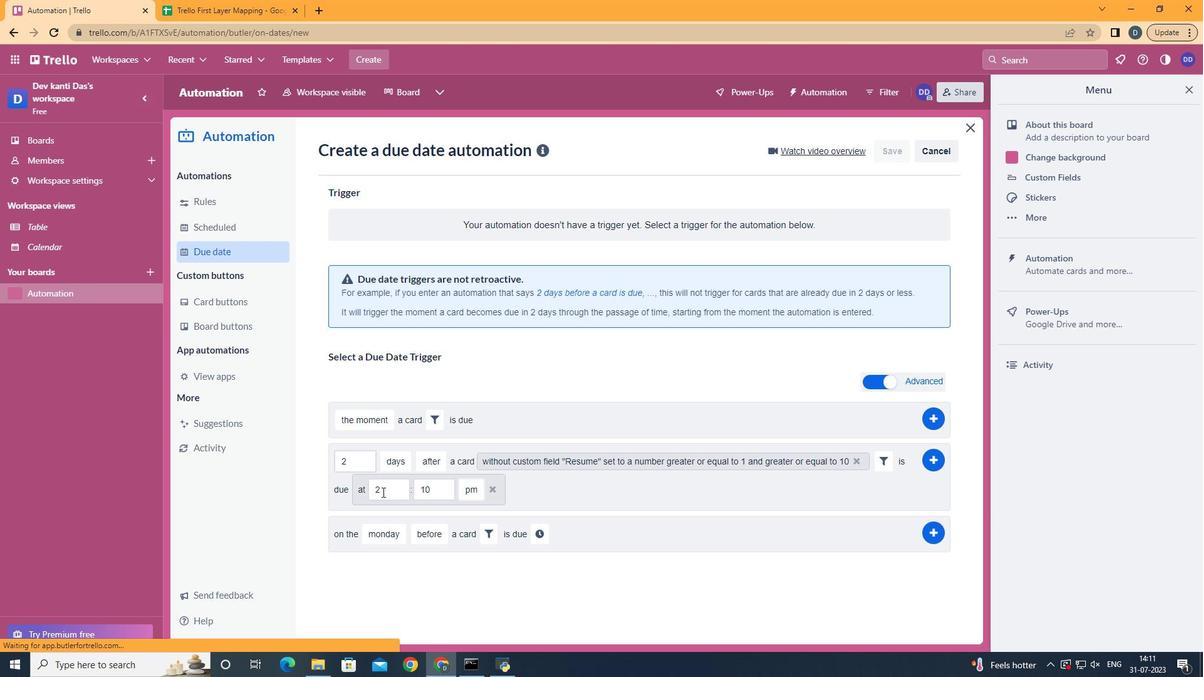 
Action: Mouse pressed left at (384, 491)
Screenshot: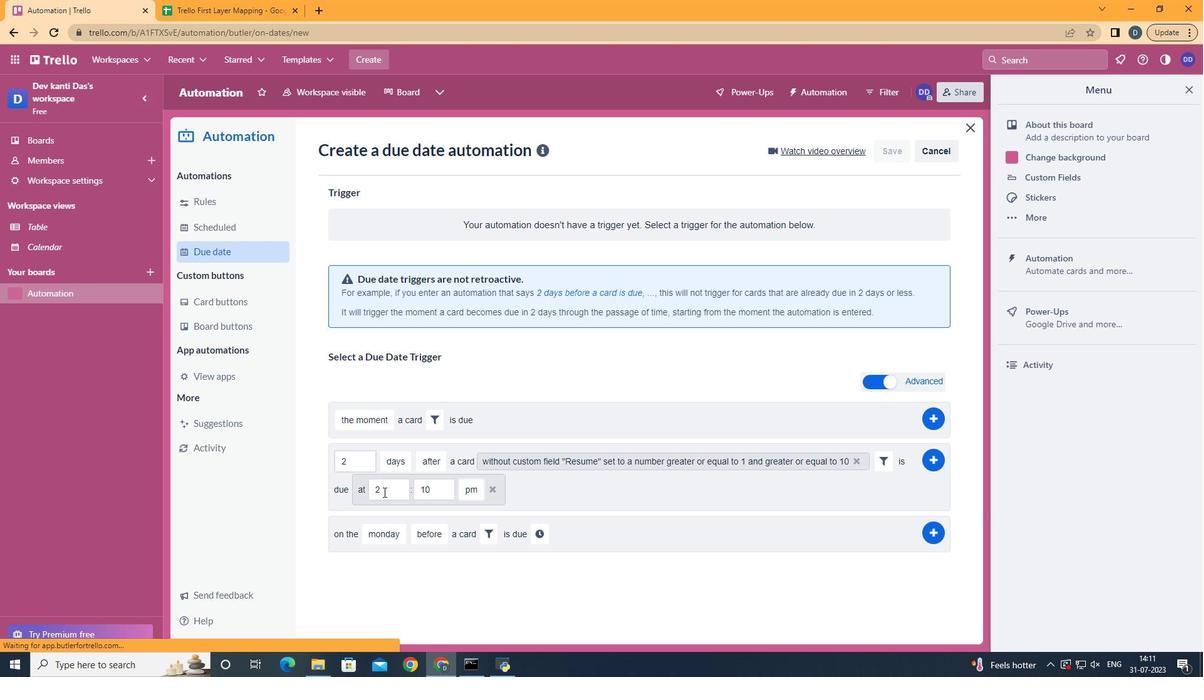 
Action: Key pressed <Key.backspace>11
Screenshot: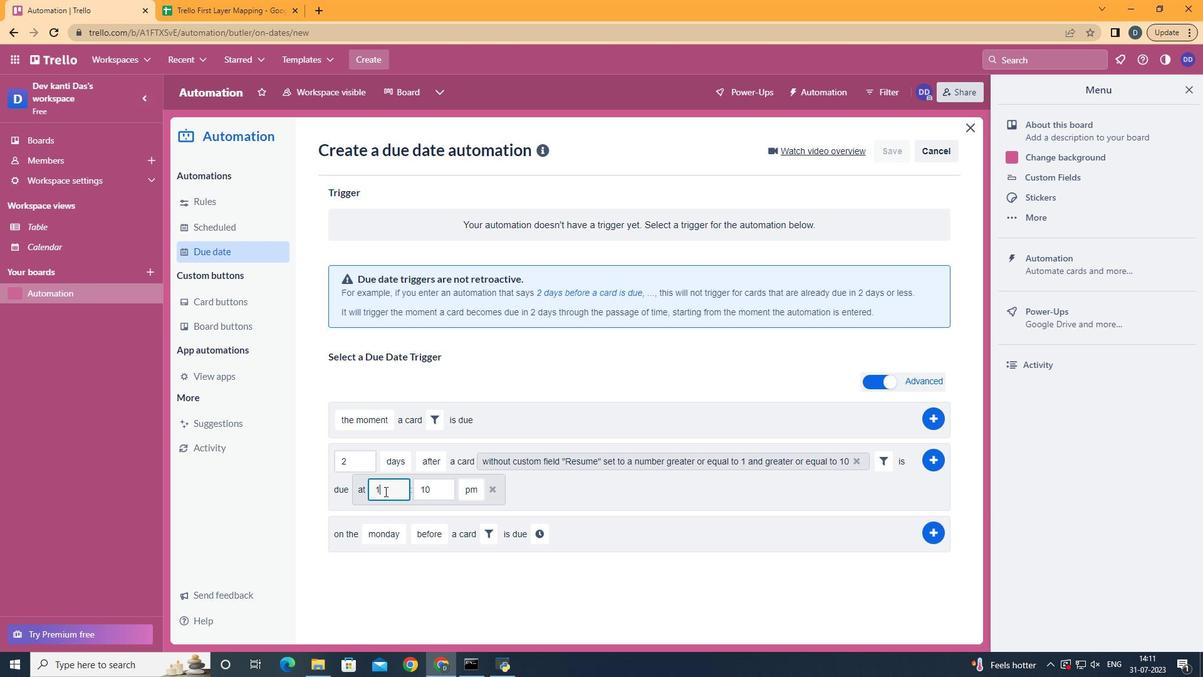 
Action: Mouse moved to (442, 490)
Screenshot: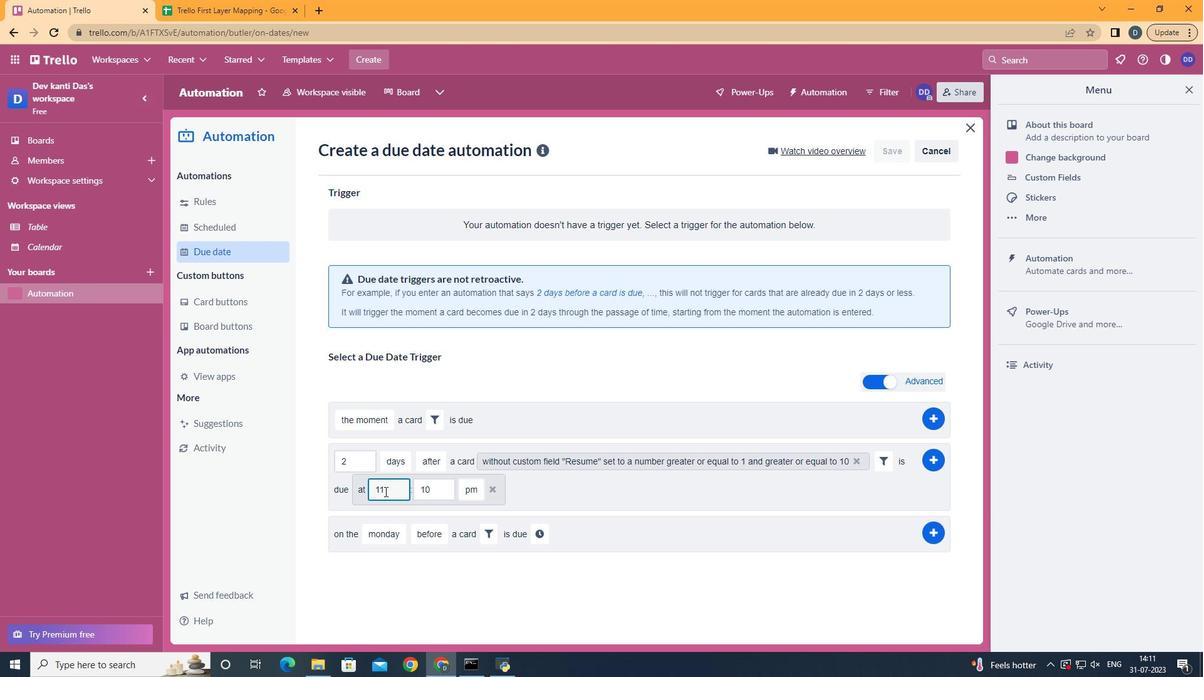 
Action: Mouse pressed left at (442, 490)
Screenshot: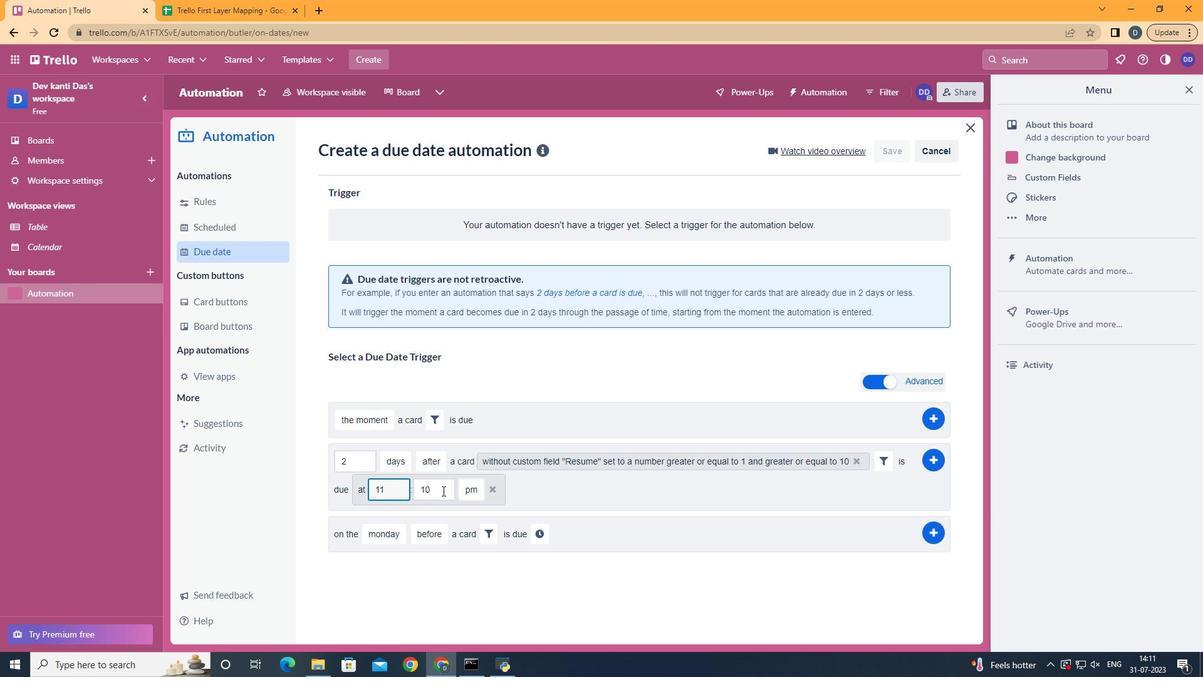 
Action: Key pressed <Key.backspace><Key.backspace>00
Screenshot: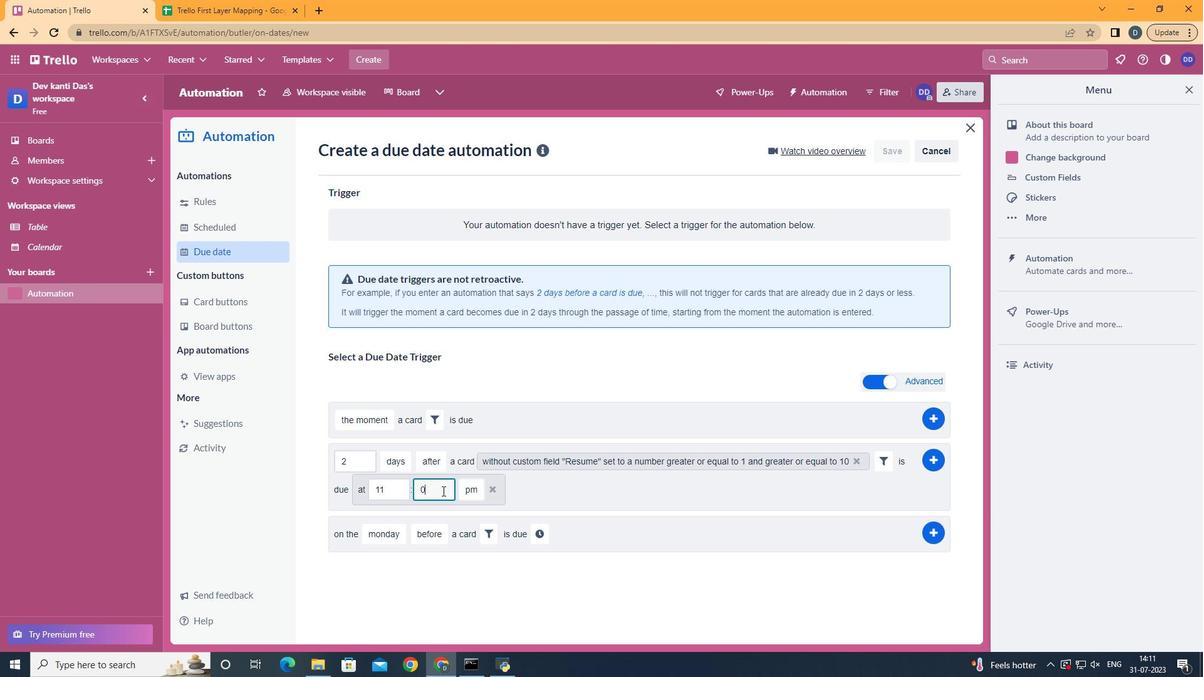 
Action: Mouse moved to (472, 506)
Screenshot: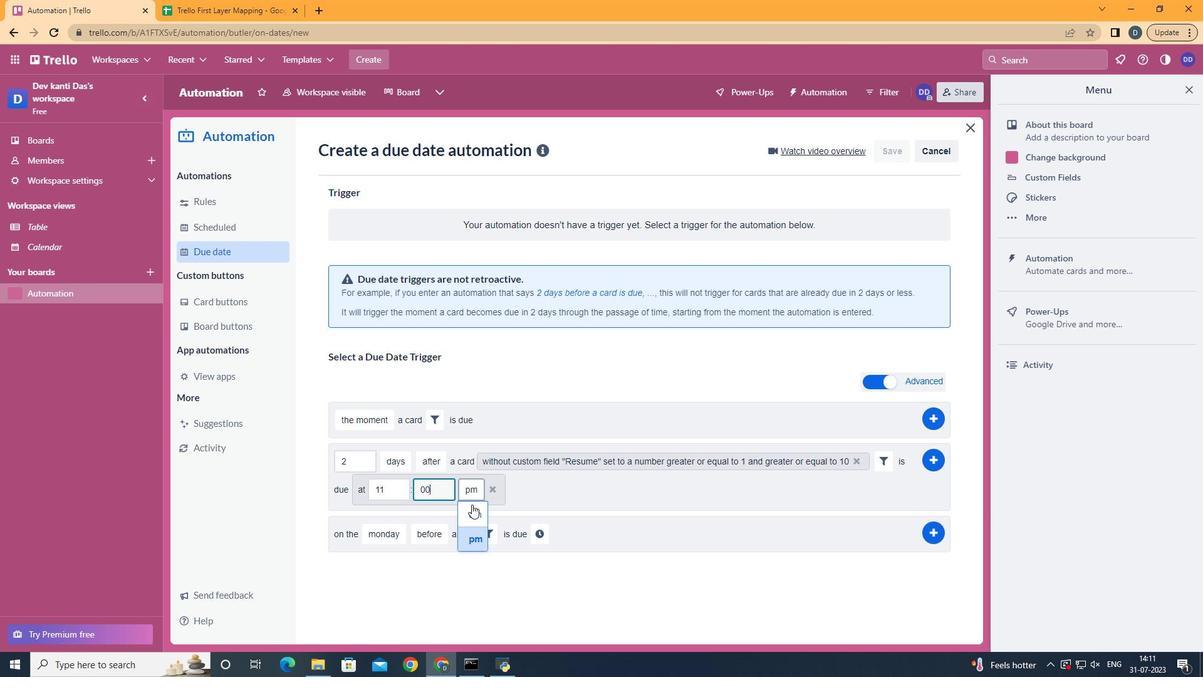 
Action: Mouse pressed left at (472, 506)
Screenshot: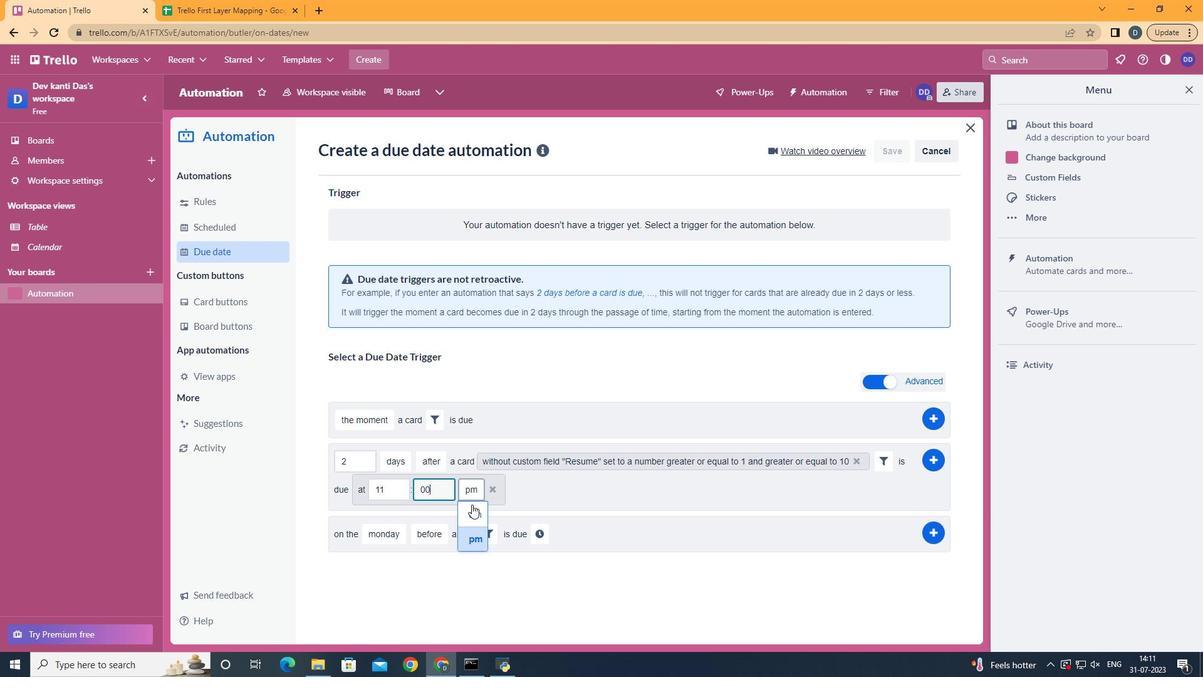 
Action: Mouse moved to (930, 460)
Screenshot: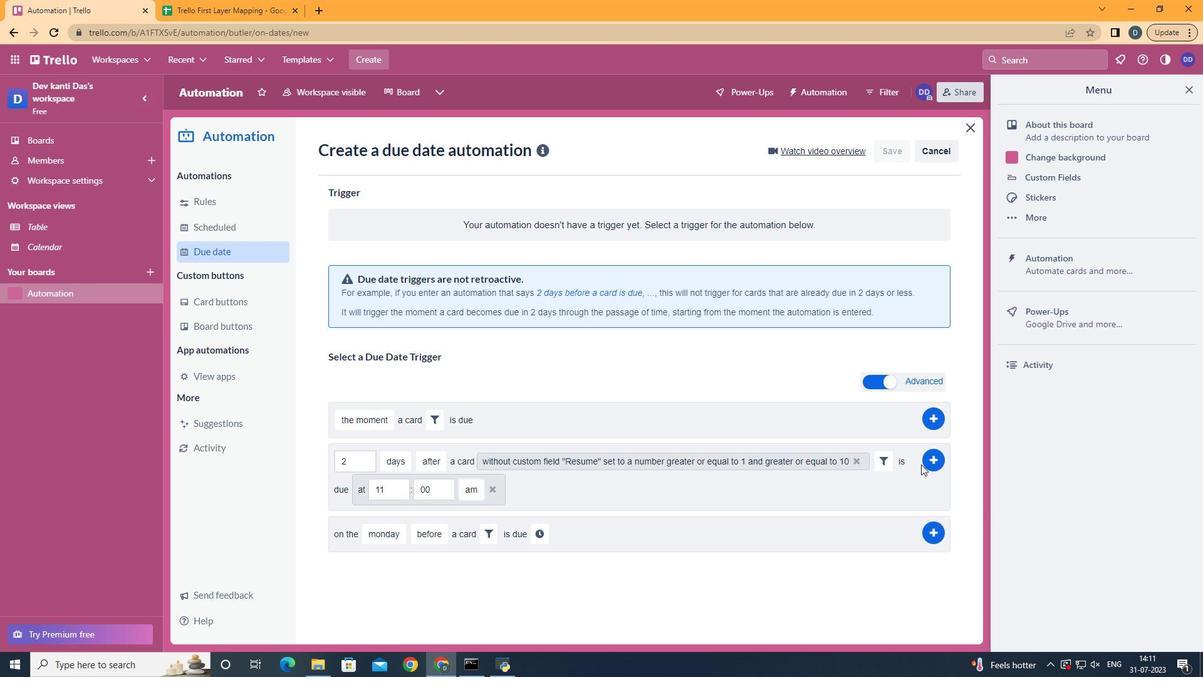 
Action: Mouse pressed left at (930, 460)
Screenshot: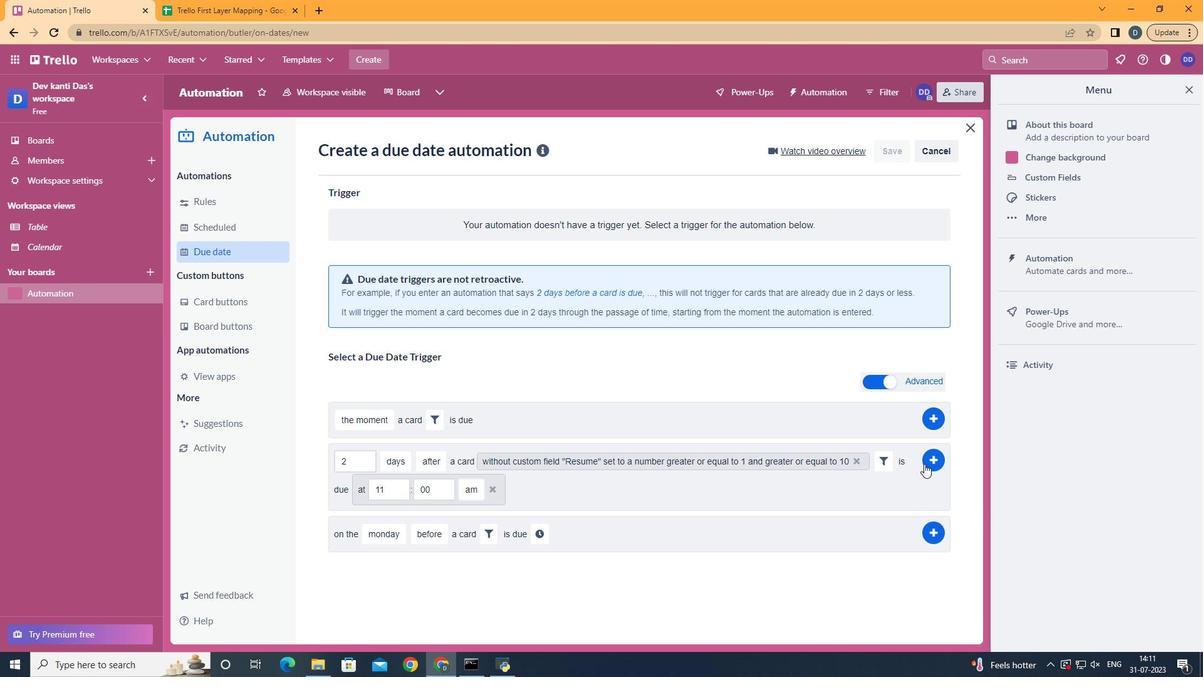 
Action: Mouse moved to (640, 301)
Screenshot: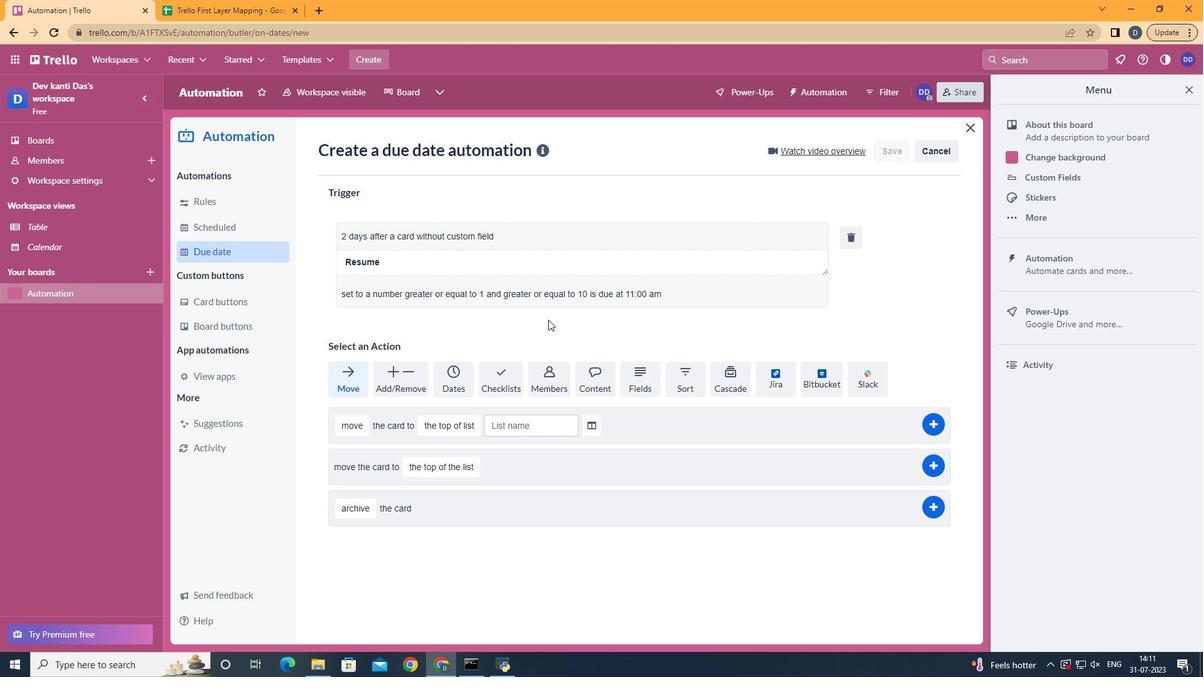 
